 Task: Look for space in Yuba City, United States from 24th August, 2023 to 10th September, 2023 for 8 adults in price range Rs.12000 to Rs.15000. Place can be entire place or shared room with 4 bedrooms having 8 beds and 4 bathrooms. Property type can be house, flat, guest house. Amenities needed are: wifi, TV, free parkinig on premises, gym, breakfast. Booking option can be shelf check-in. Required host language is English.
Action: Mouse moved to (456, 113)
Screenshot: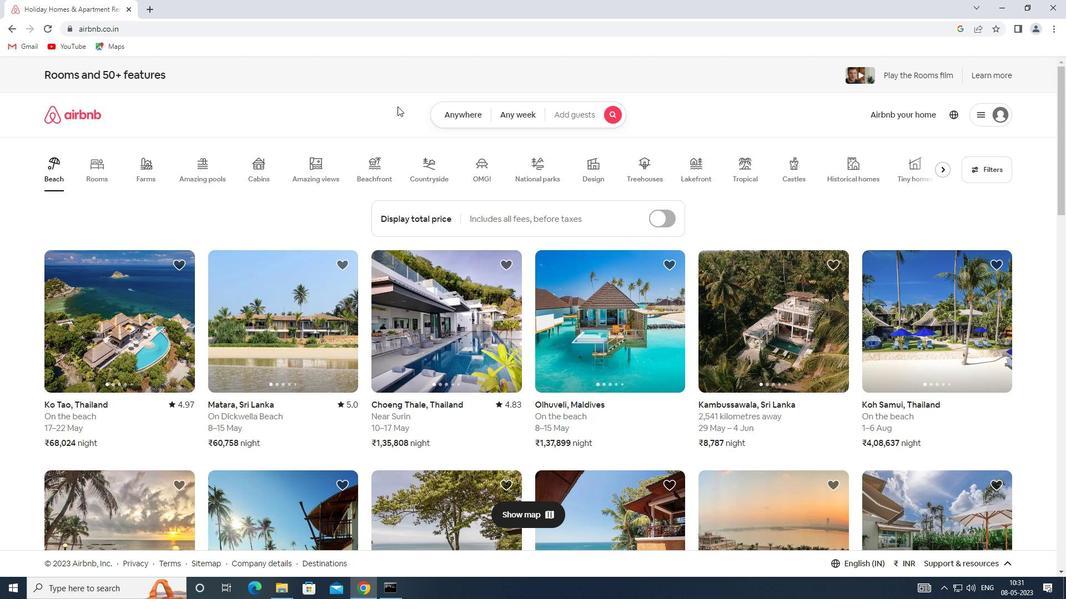 
Action: Mouse pressed left at (456, 113)
Screenshot: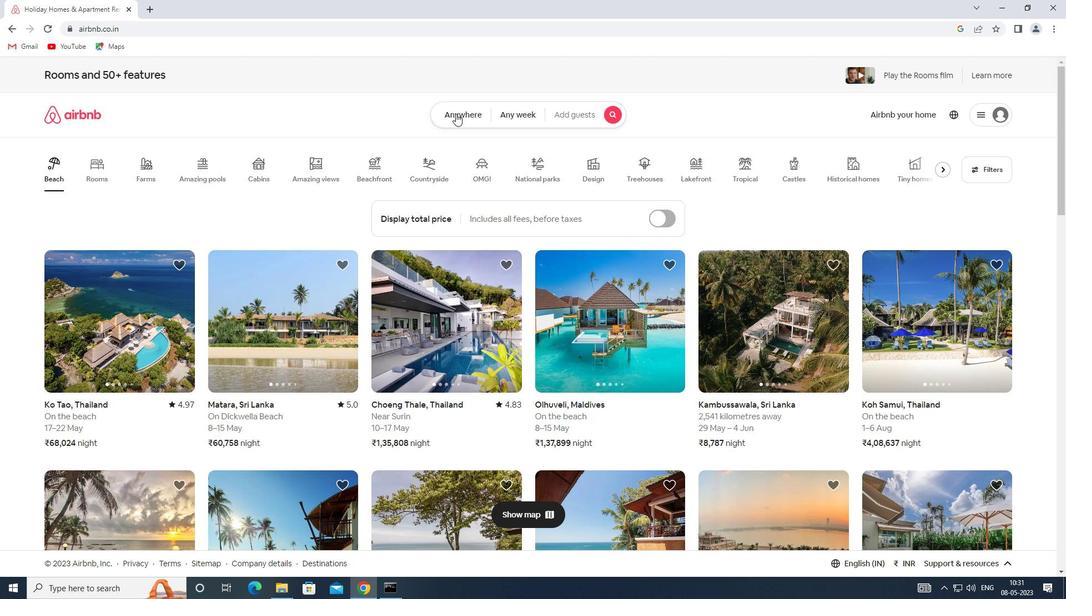 
Action: Mouse moved to (423, 161)
Screenshot: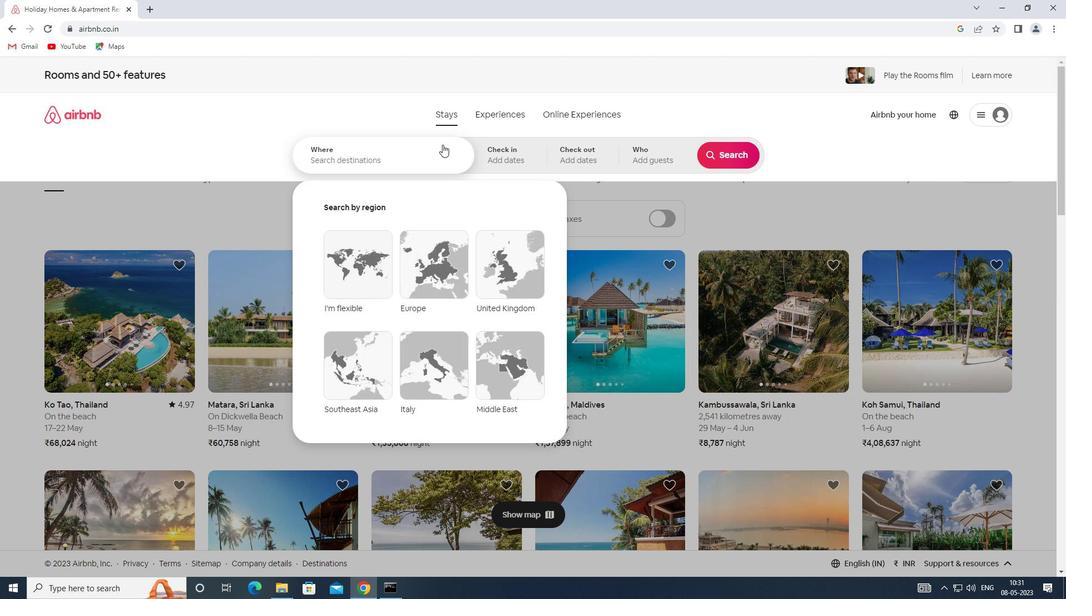 
Action: Mouse pressed left at (423, 161)
Screenshot: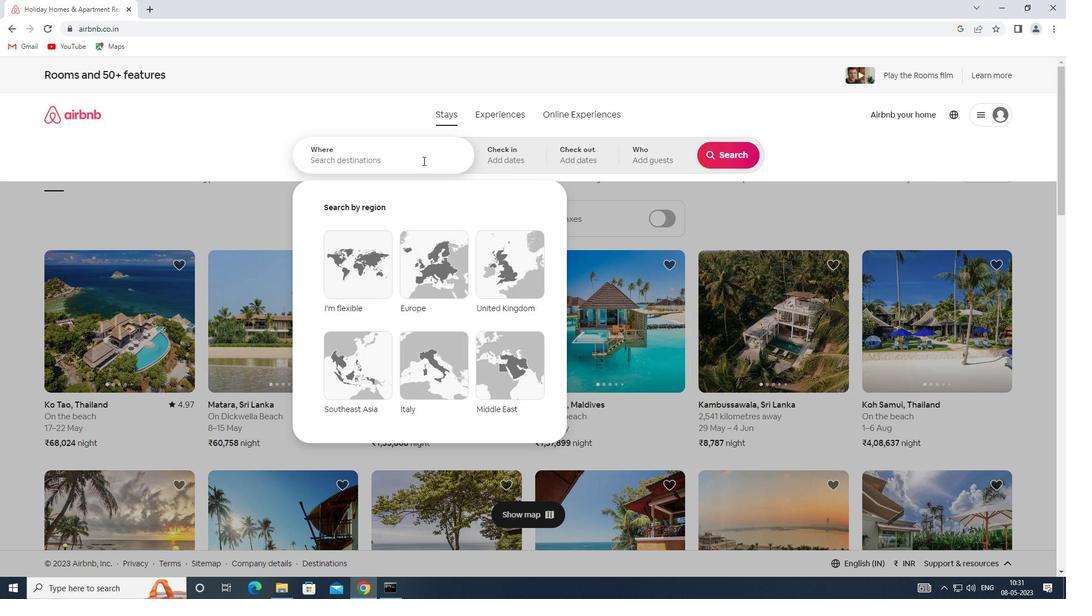 
Action: Key pressed <Key.shift>SPACE<Key.space>IN<Key.space><Key.shift><Key.shift><Key.shift><Key.shift><Key.shift><Key.shift><Key.shift>YUBA<Key.space><Key.shift>CITY,<Key.shift>UNITED<Key.space>STATES
Screenshot: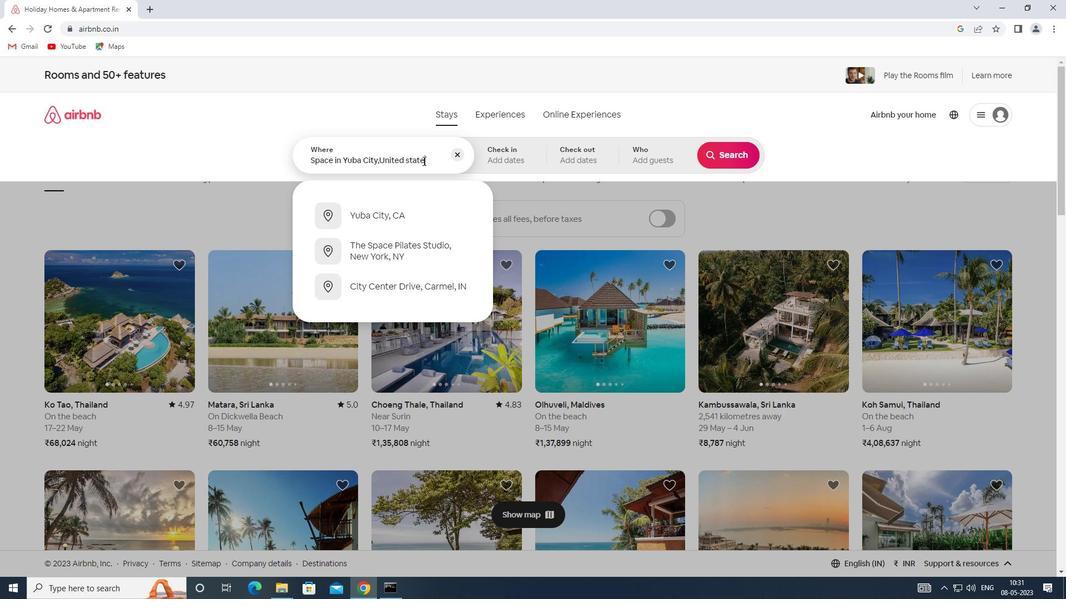 
Action: Mouse moved to (519, 149)
Screenshot: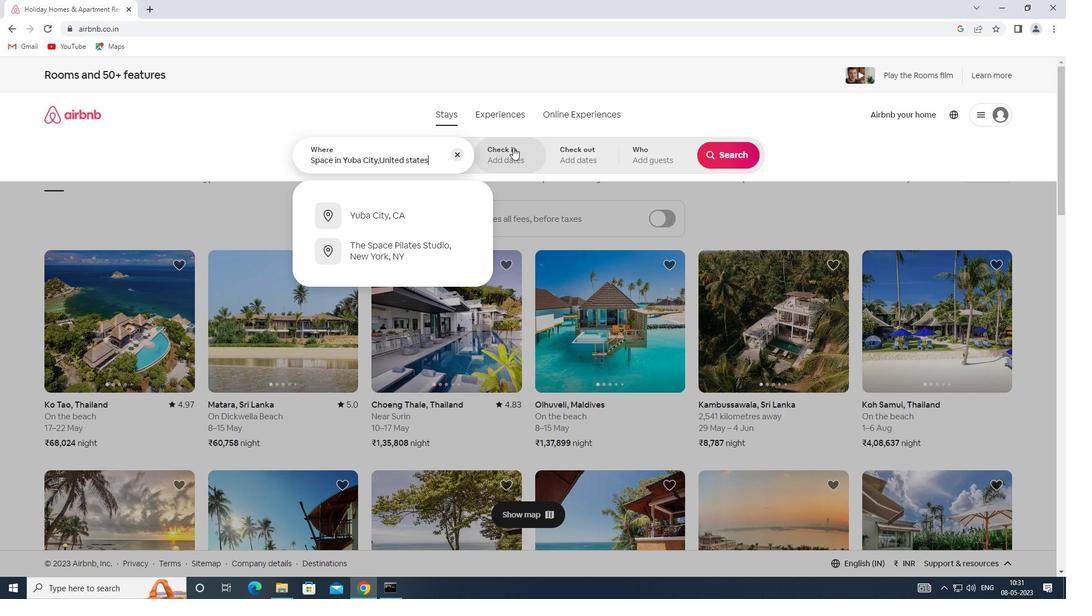 
Action: Mouse pressed left at (519, 149)
Screenshot: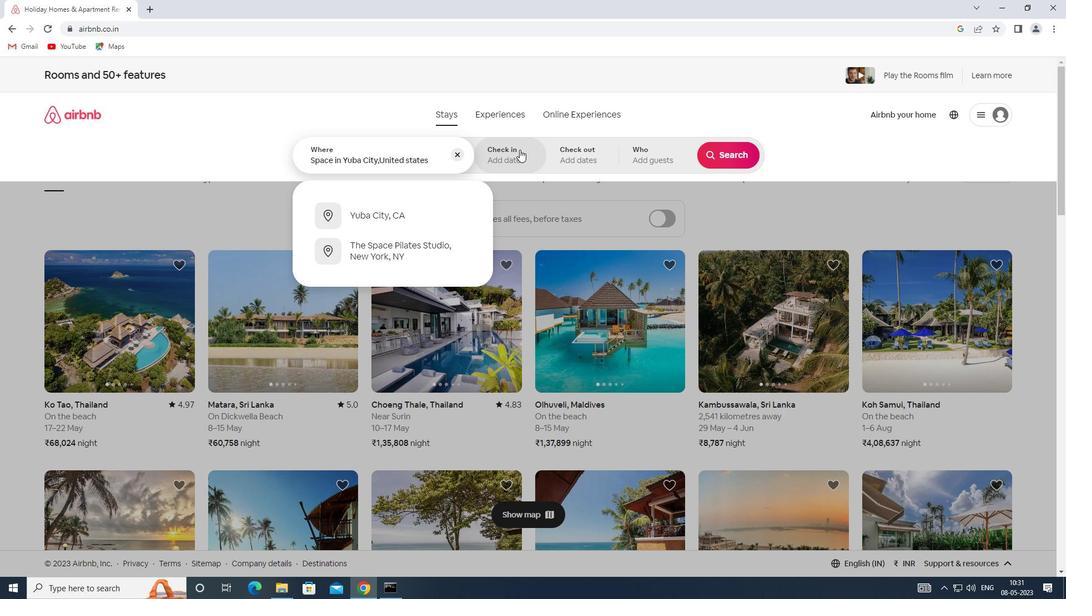 
Action: Mouse moved to (722, 243)
Screenshot: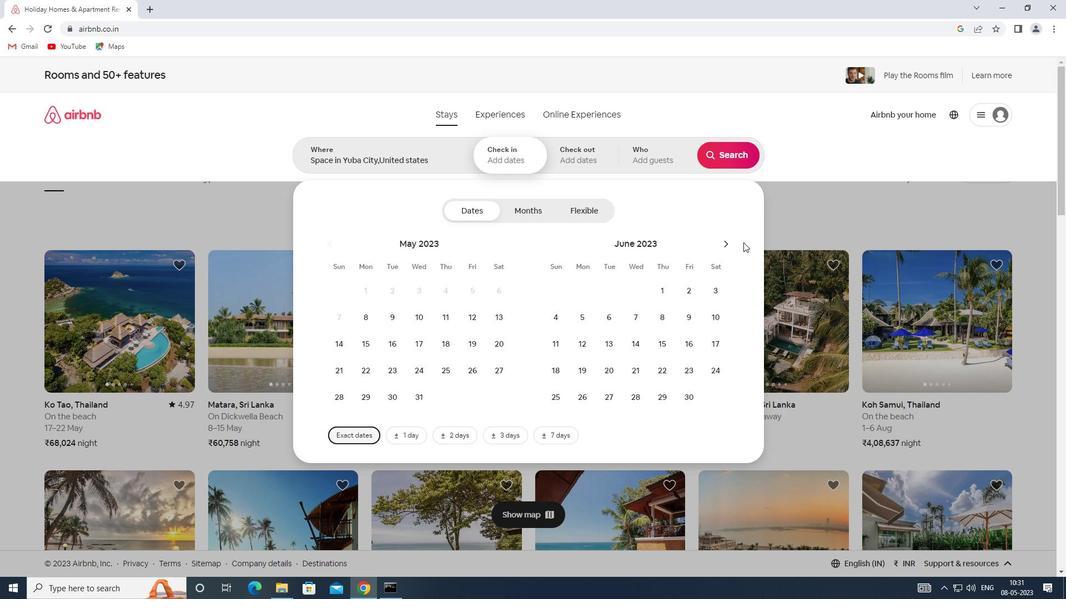 
Action: Mouse pressed left at (722, 243)
Screenshot: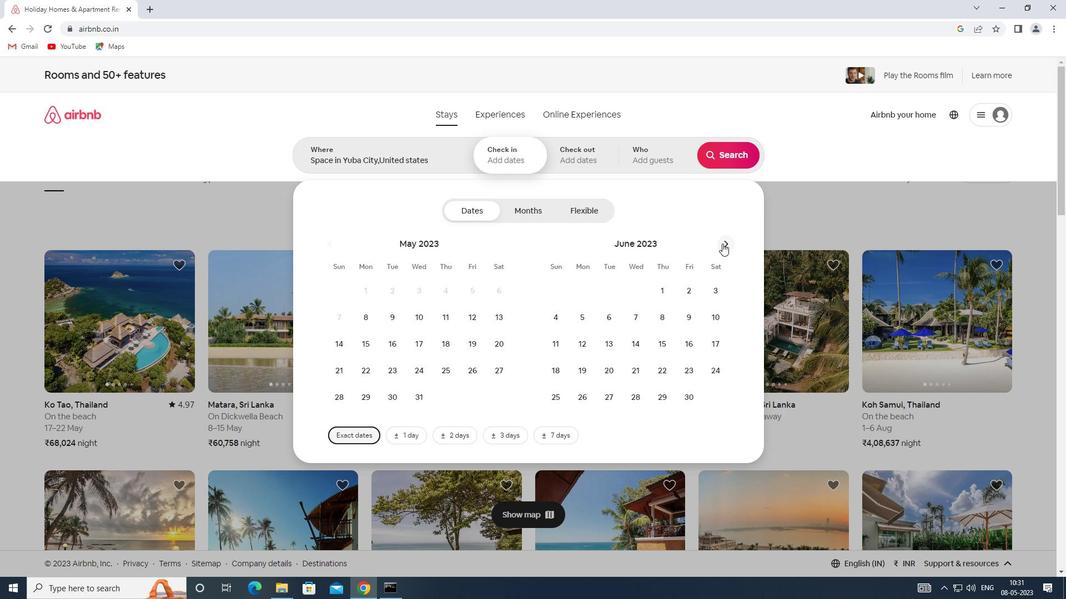 
Action: Mouse pressed left at (722, 243)
Screenshot: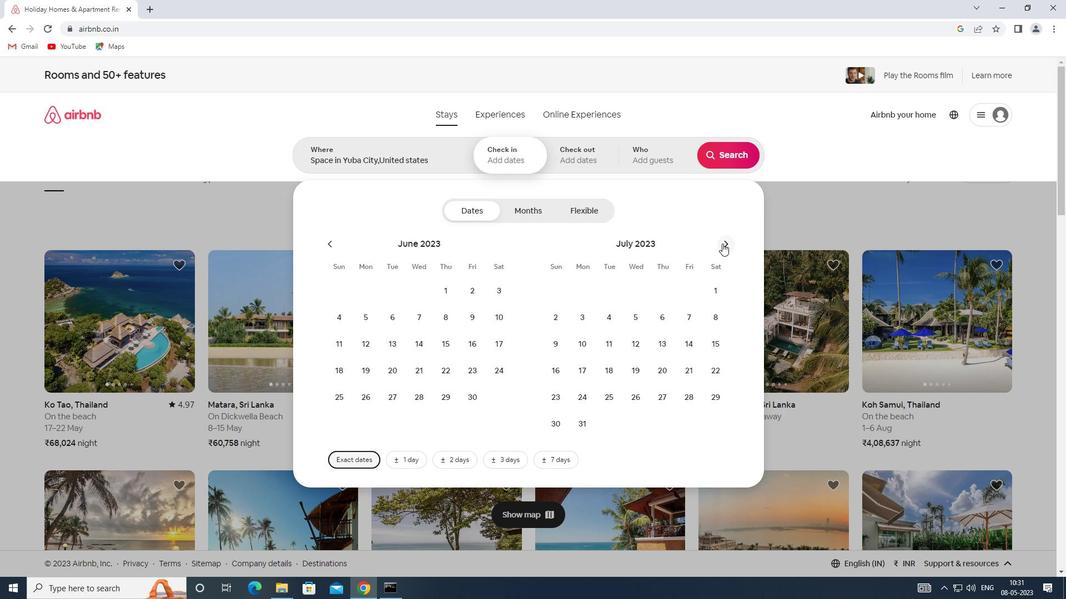 
Action: Mouse moved to (667, 373)
Screenshot: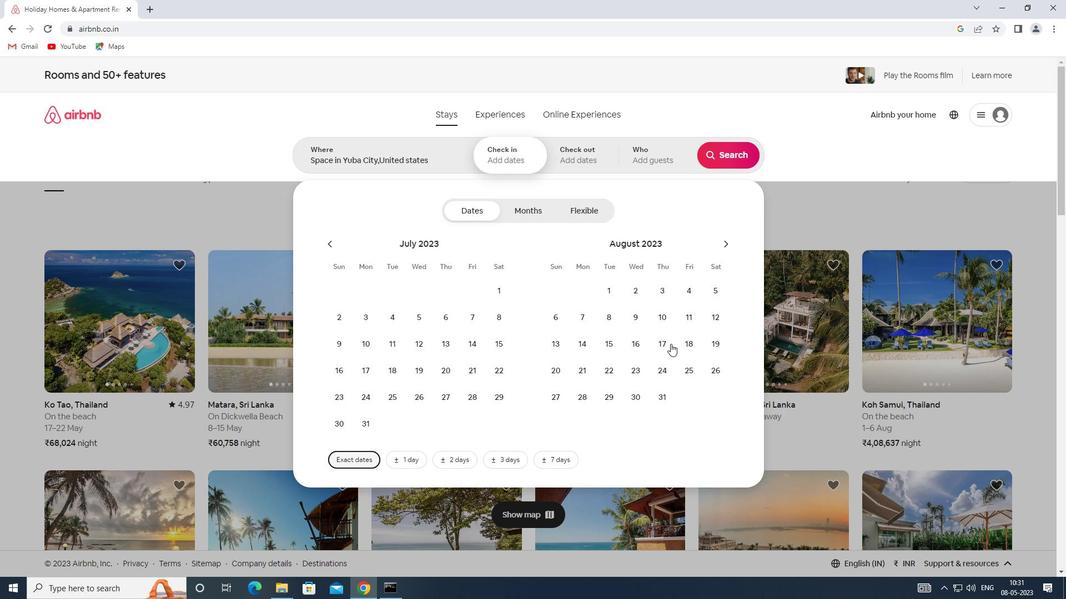 
Action: Mouse pressed left at (667, 373)
Screenshot: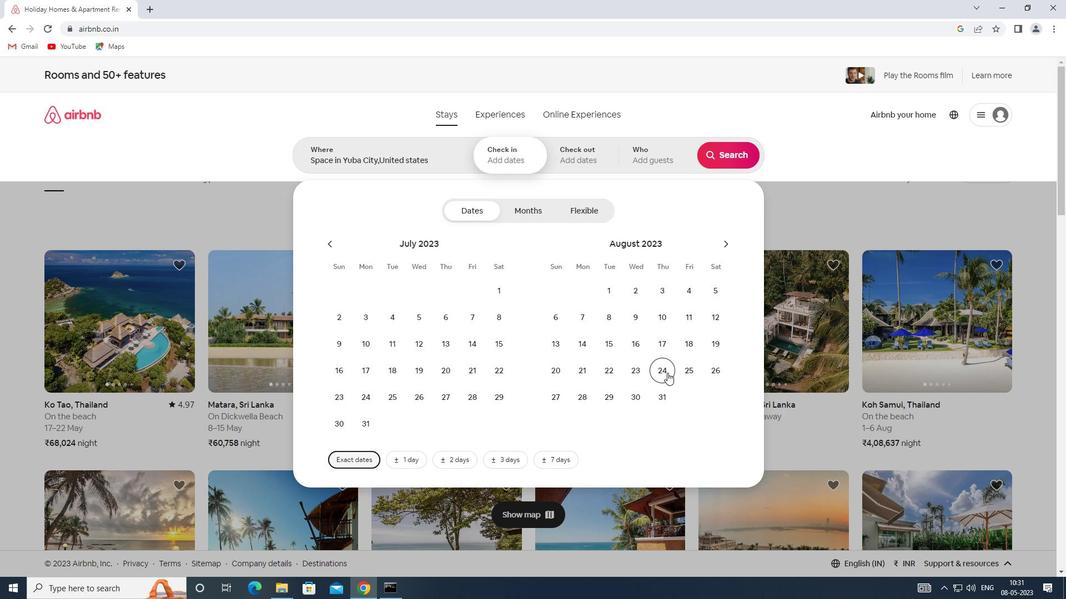 
Action: Mouse moved to (719, 238)
Screenshot: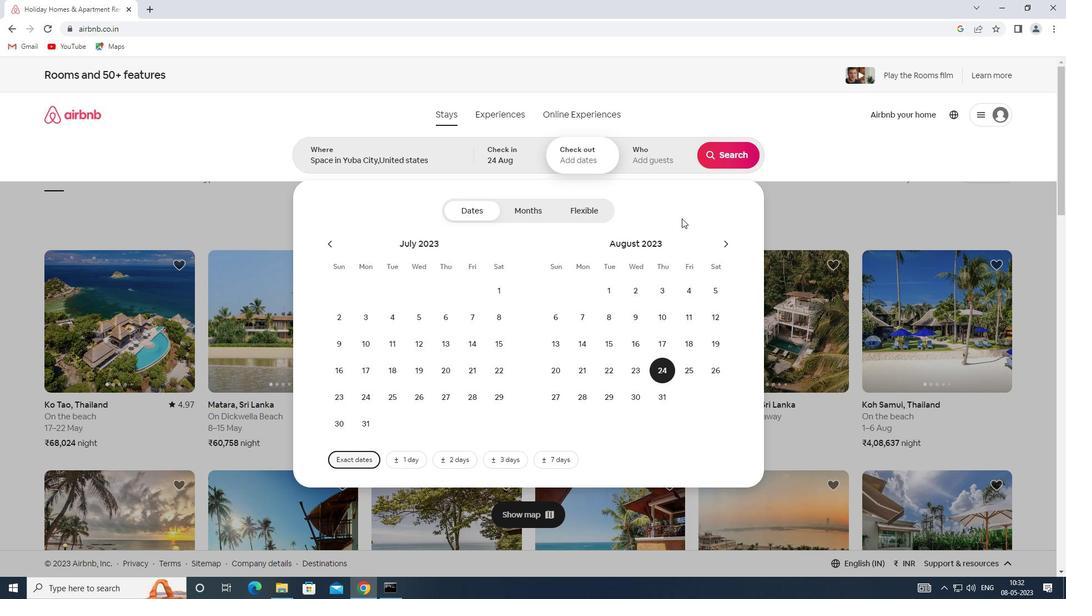 
Action: Mouse pressed left at (719, 238)
Screenshot: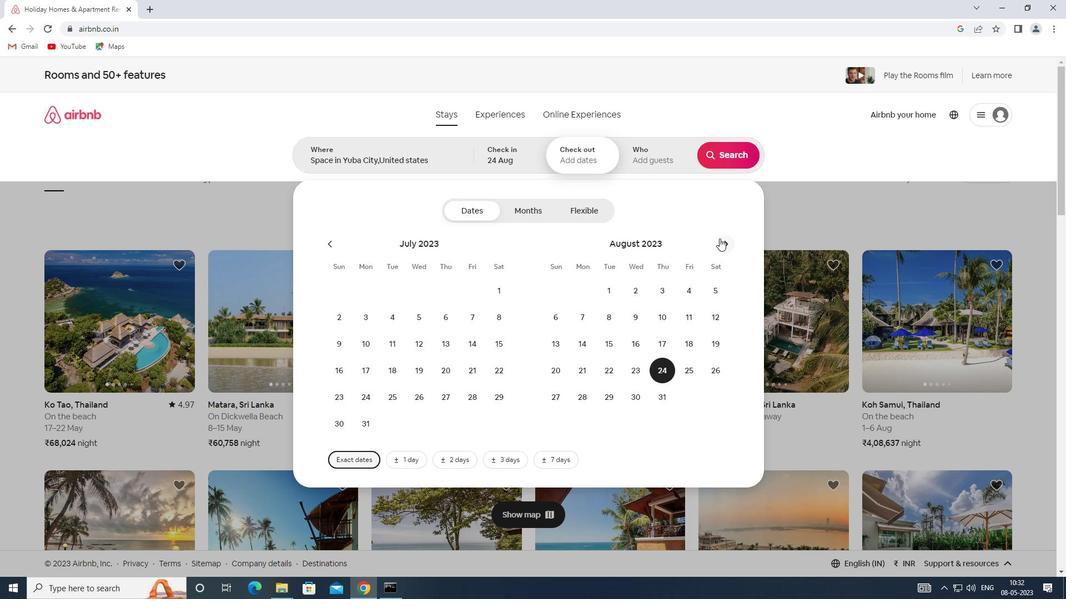 
Action: Mouse moved to (557, 344)
Screenshot: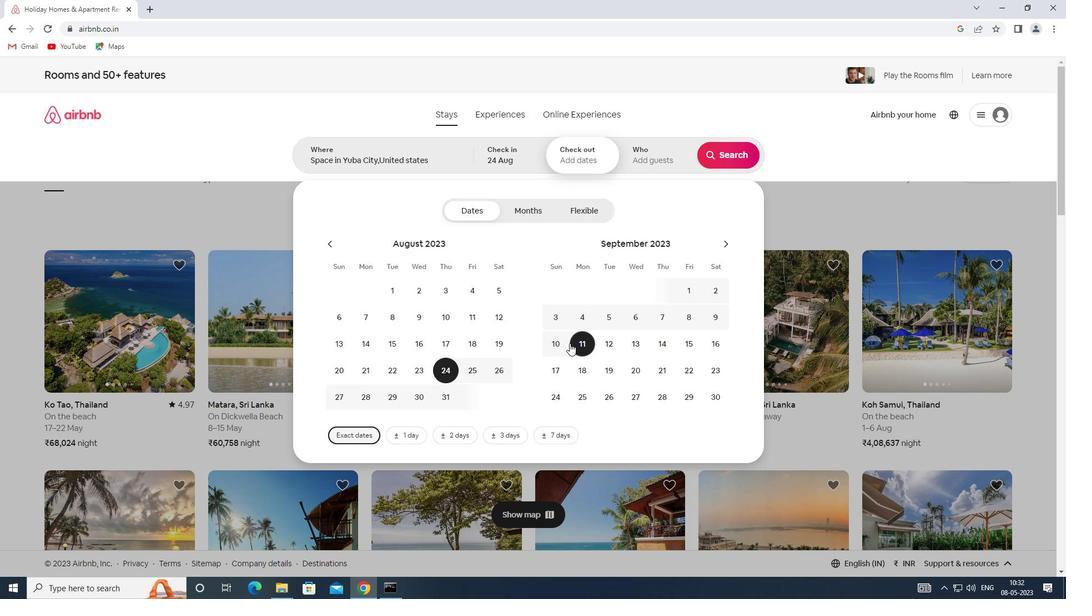 
Action: Mouse pressed left at (557, 344)
Screenshot: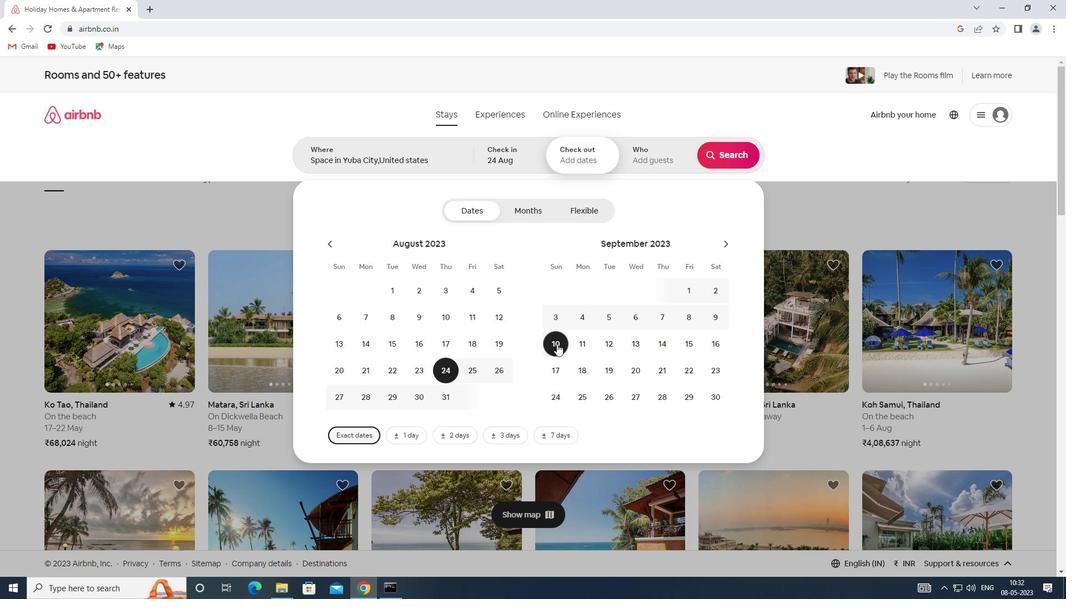 
Action: Mouse moved to (653, 154)
Screenshot: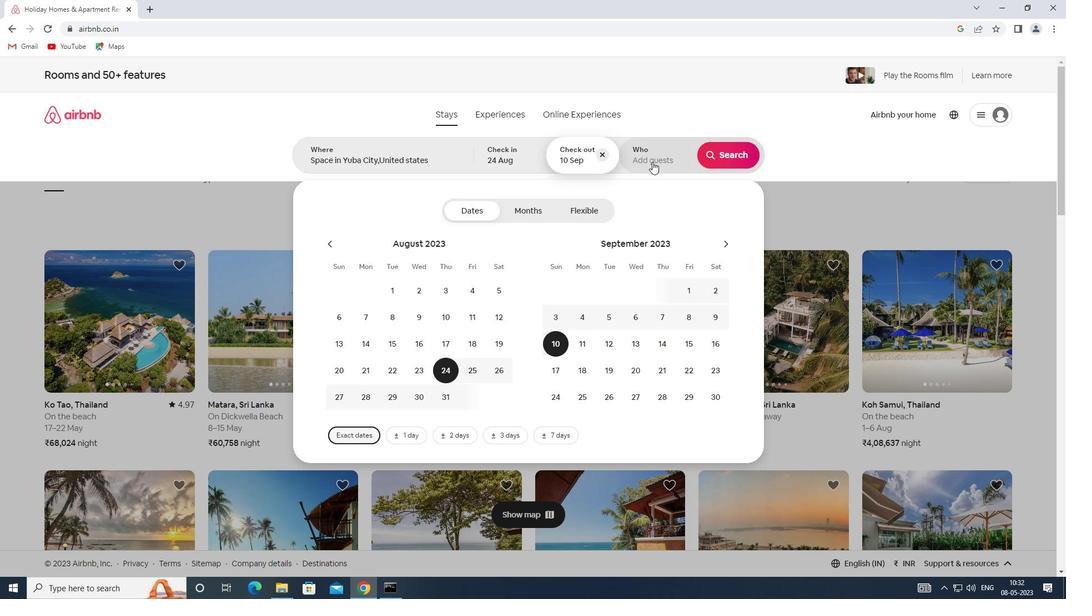 
Action: Mouse pressed left at (653, 154)
Screenshot: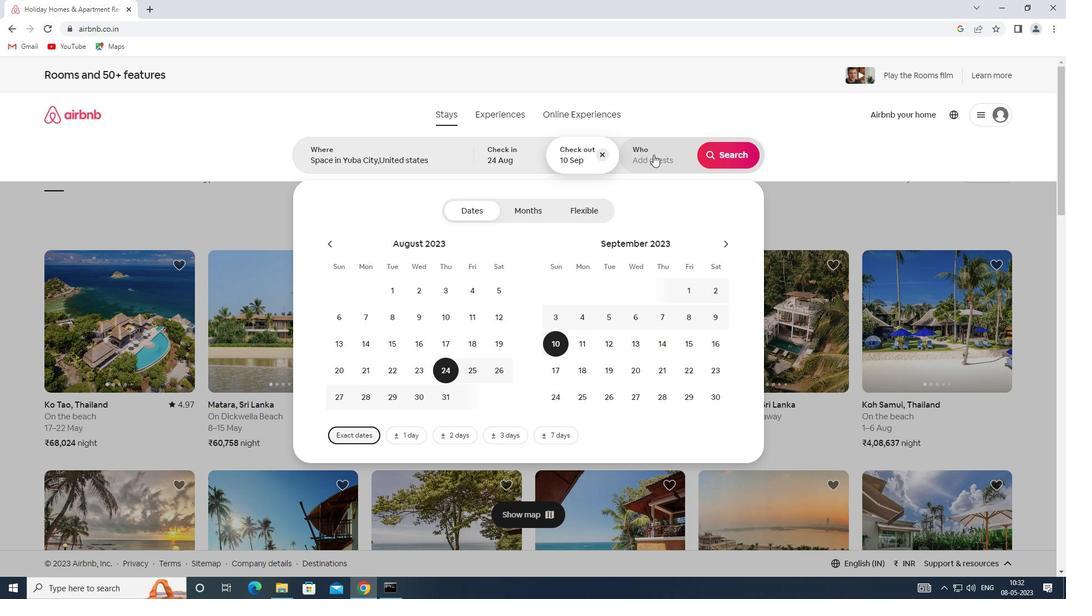 
Action: Mouse moved to (733, 217)
Screenshot: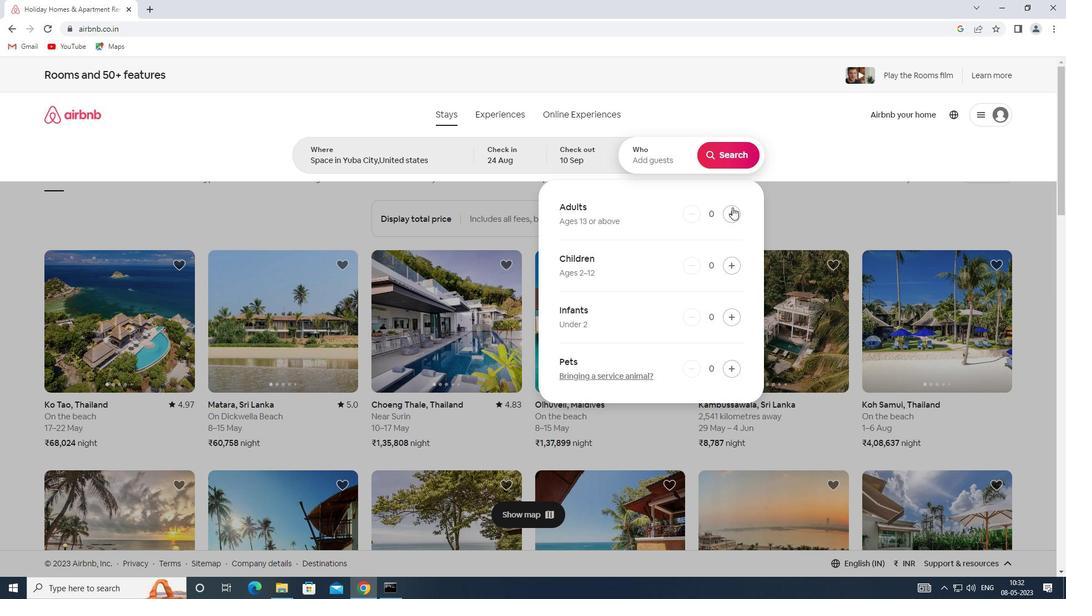 
Action: Mouse pressed left at (733, 217)
Screenshot: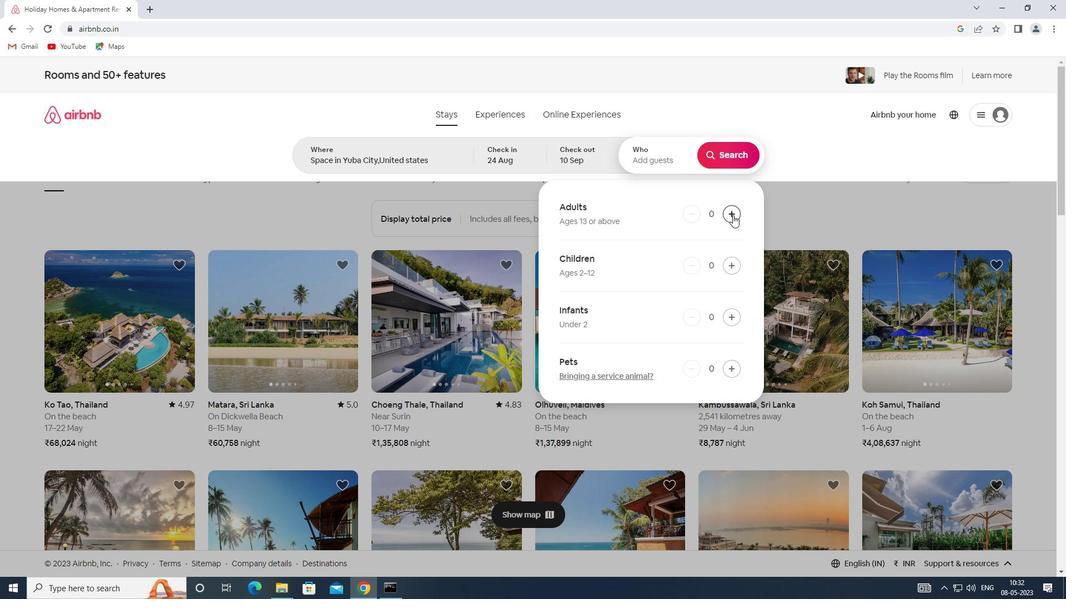 
Action: Mouse pressed left at (733, 217)
Screenshot: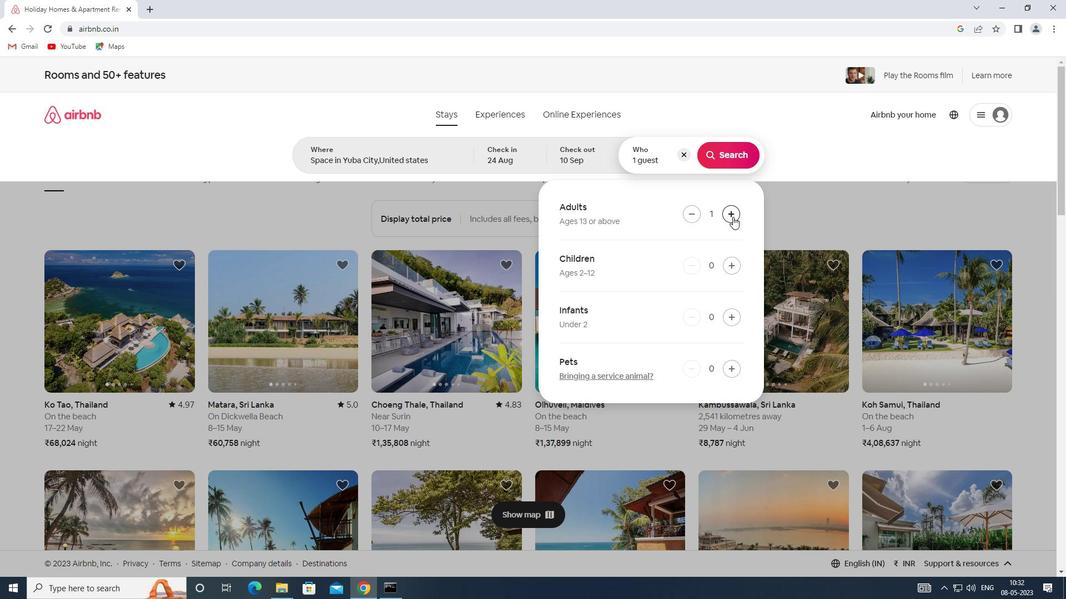 
Action: Mouse pressed left at (733, 217)
Screenshot: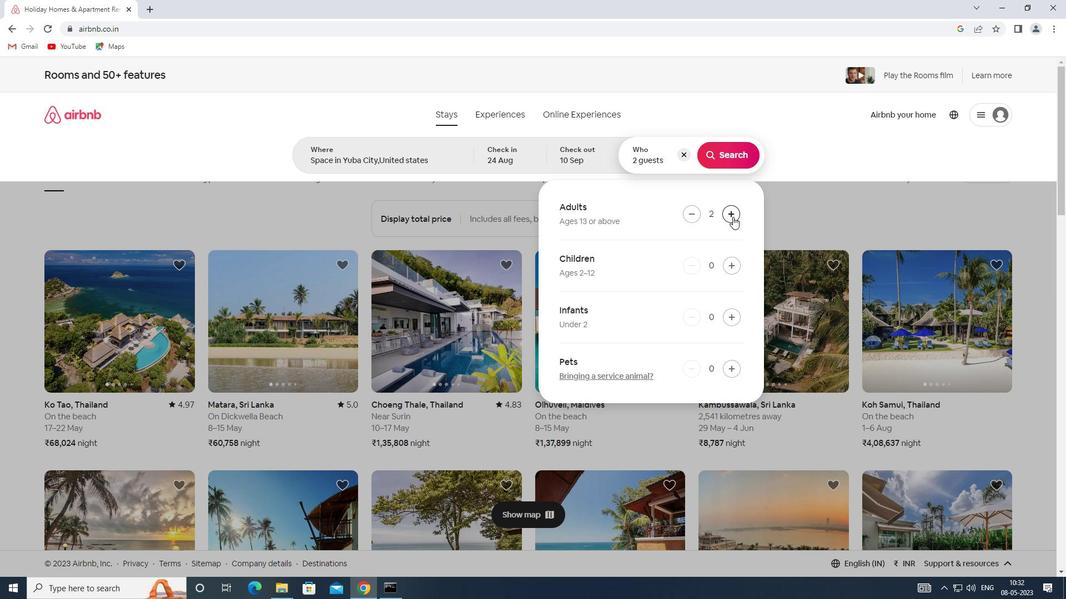 
Action: Mouse pressed left at (733, 217)
Screenshot: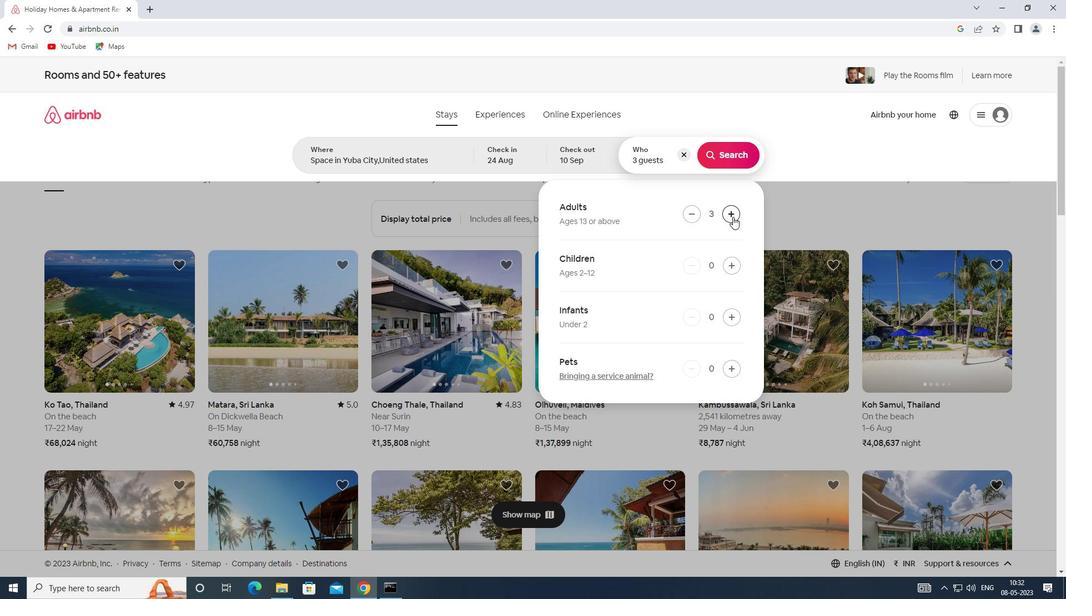 
Action: Mouse pressed left at (733, 217)
Screenshot: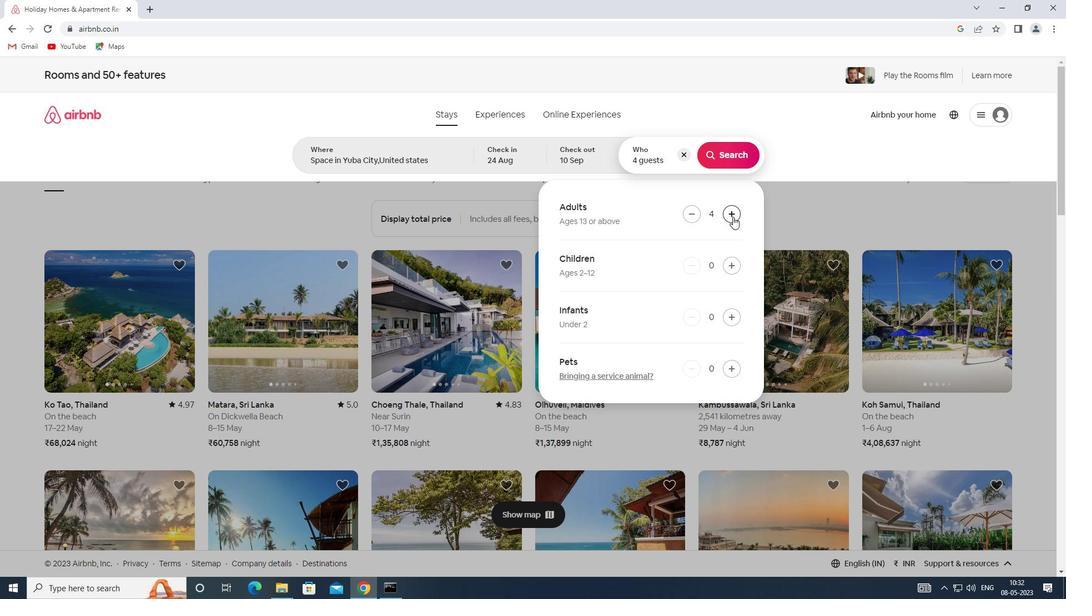 
Action: Mouse pressed left at (733, 217)
Screenshot: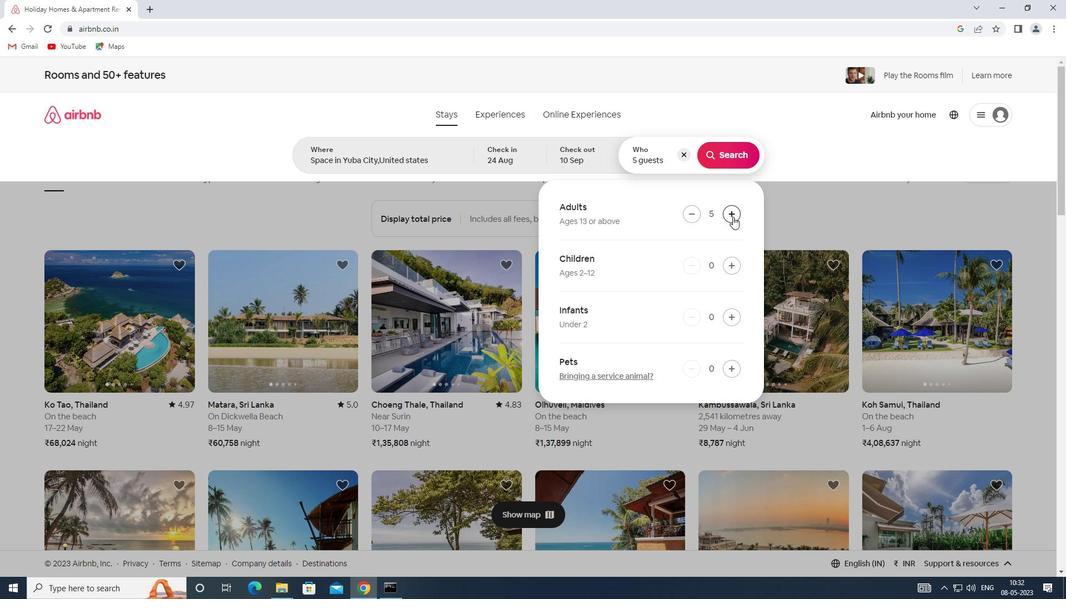 
Action: Mouse pressed left at (733, 217)
Screenshot: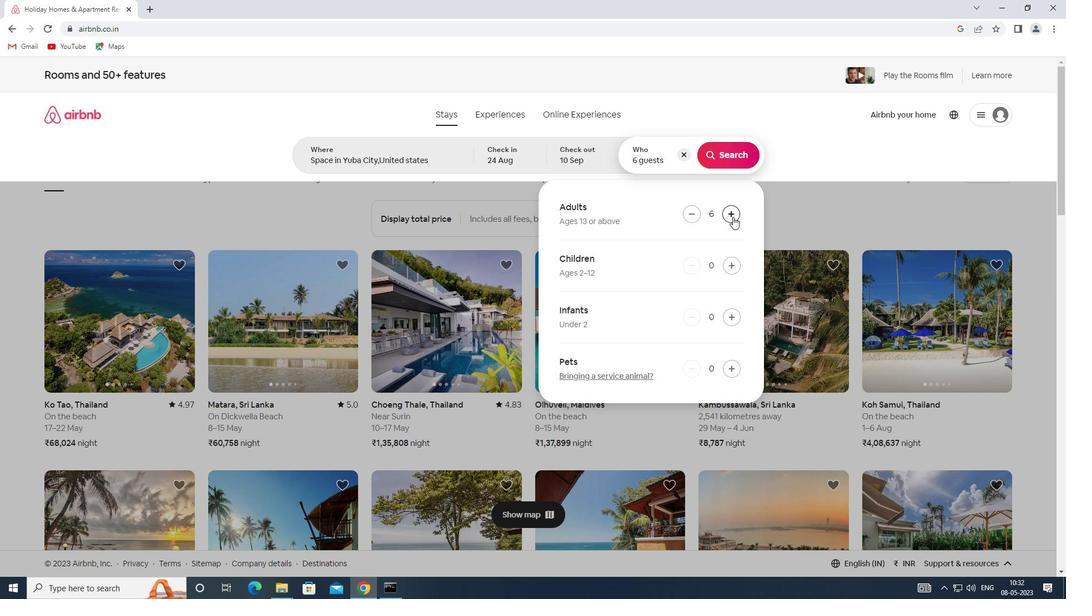 
Action: Mouse pressed left at (733, 217)
Screenshot: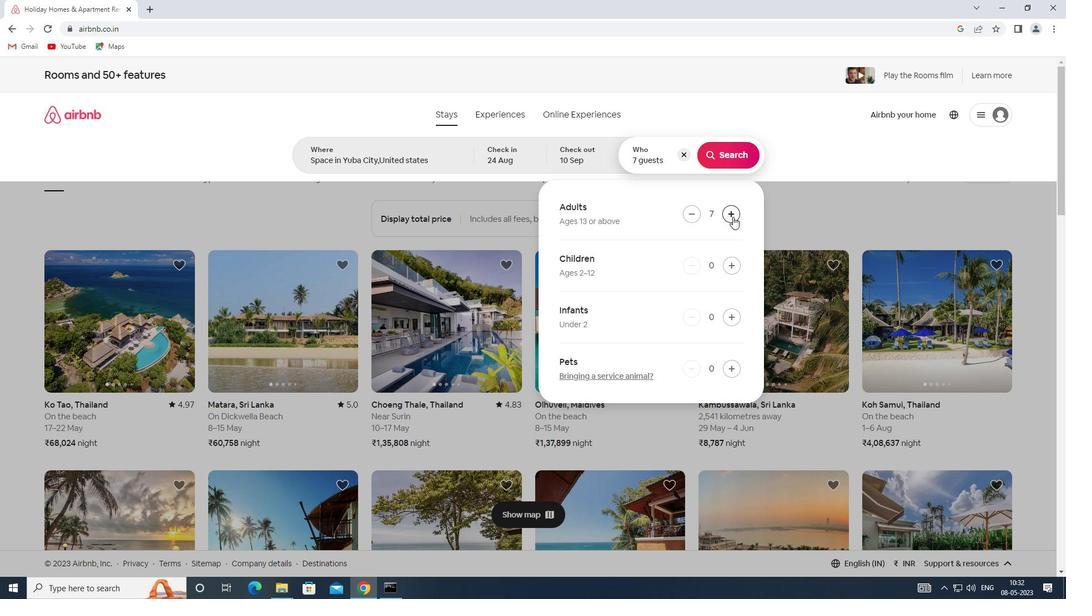 
Action: Mouse moved to (722, 158)
Screenshot: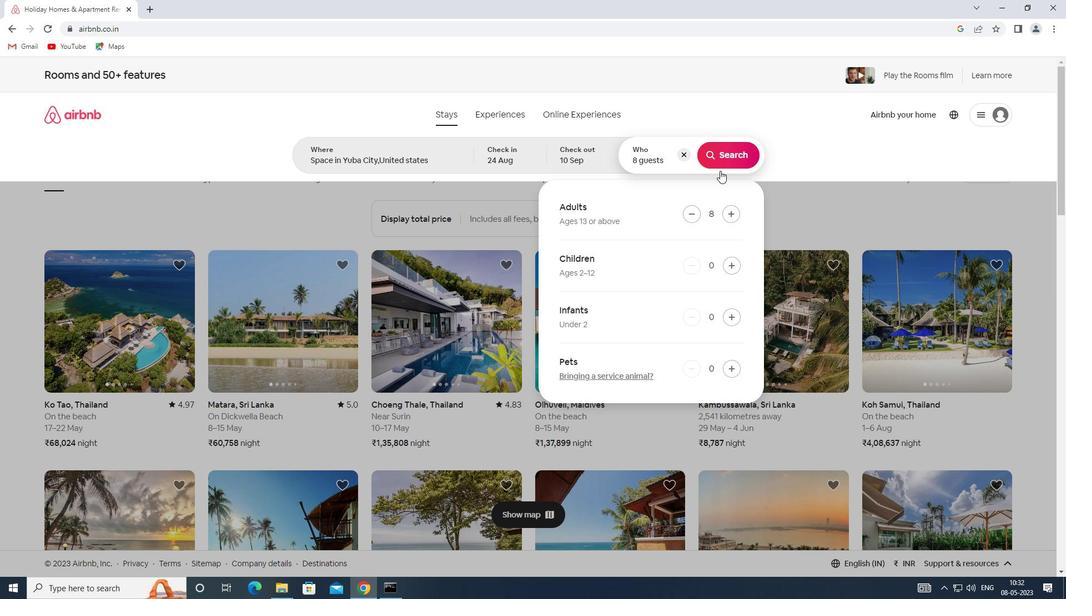 
Action: Mouse pressed left at (722, 158)
Screenshot: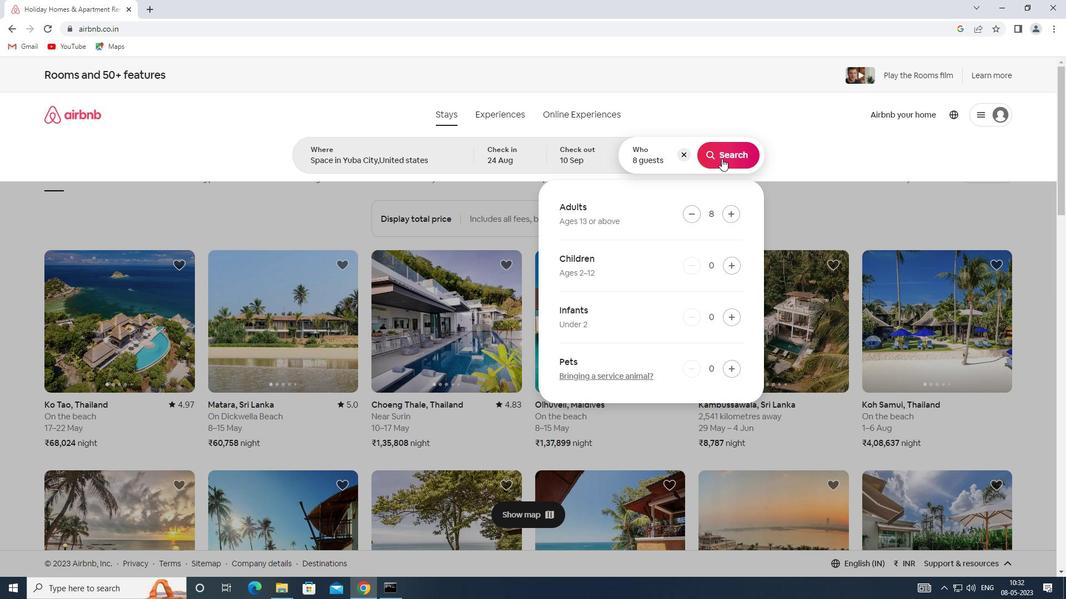 
Action: Mouse moved to (1006, 117)
Screenshot: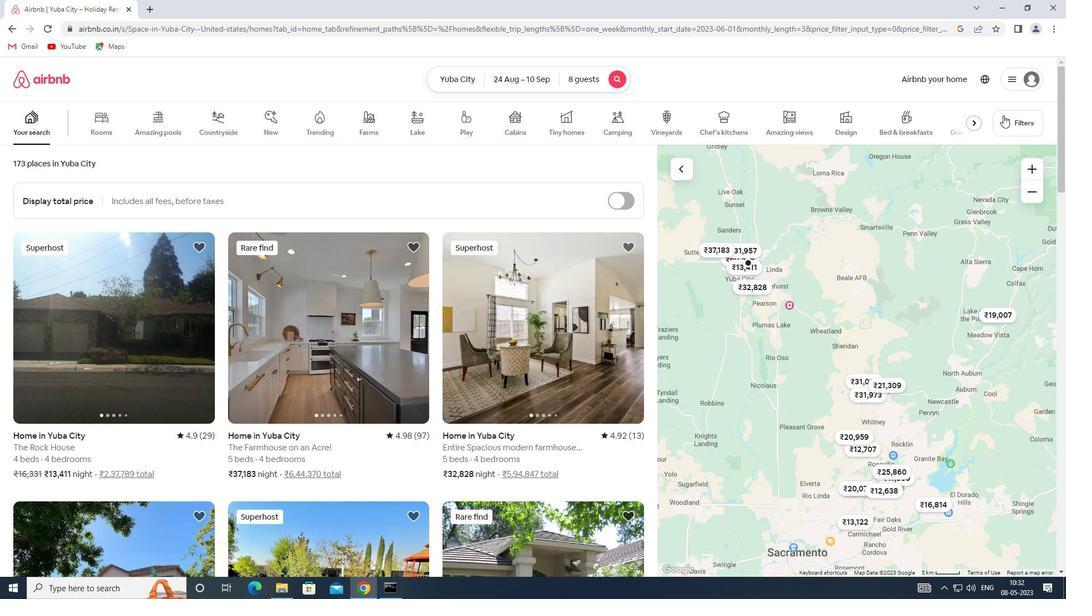
Action: Mouse pressed left at (1006, 117)
Screenshot: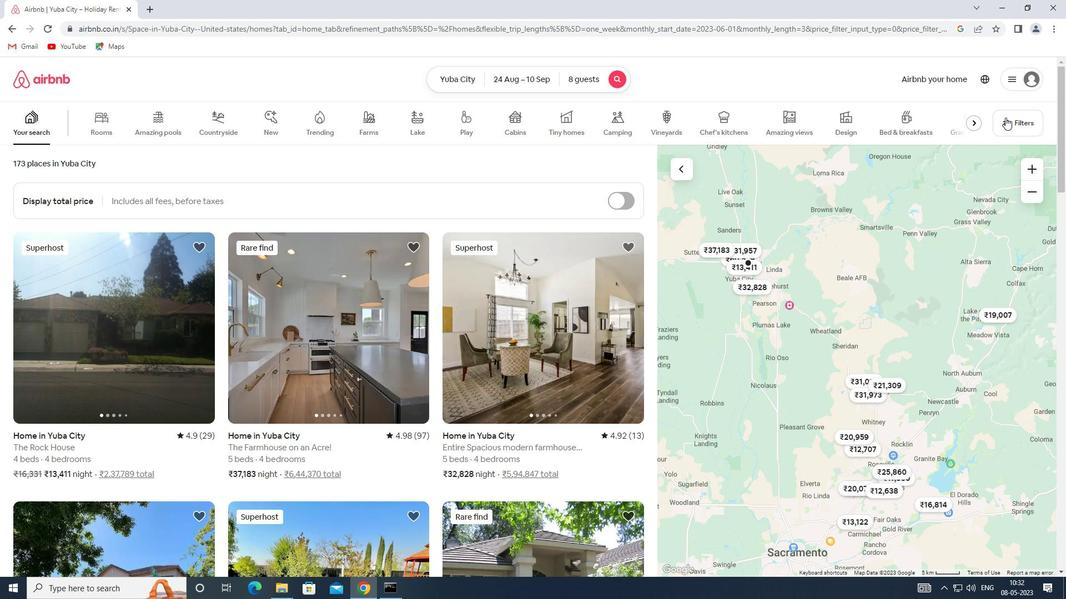 
Action: Mouse moved to (388, 398)
Screenshot: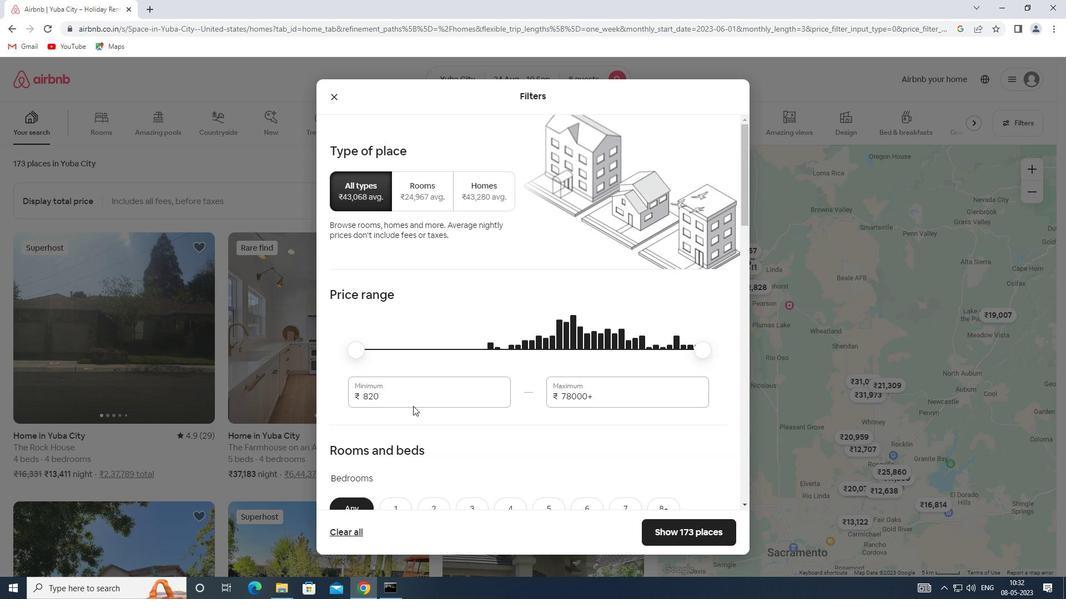 
Action: Mouse pressed left at (388, 398)
Screenshot: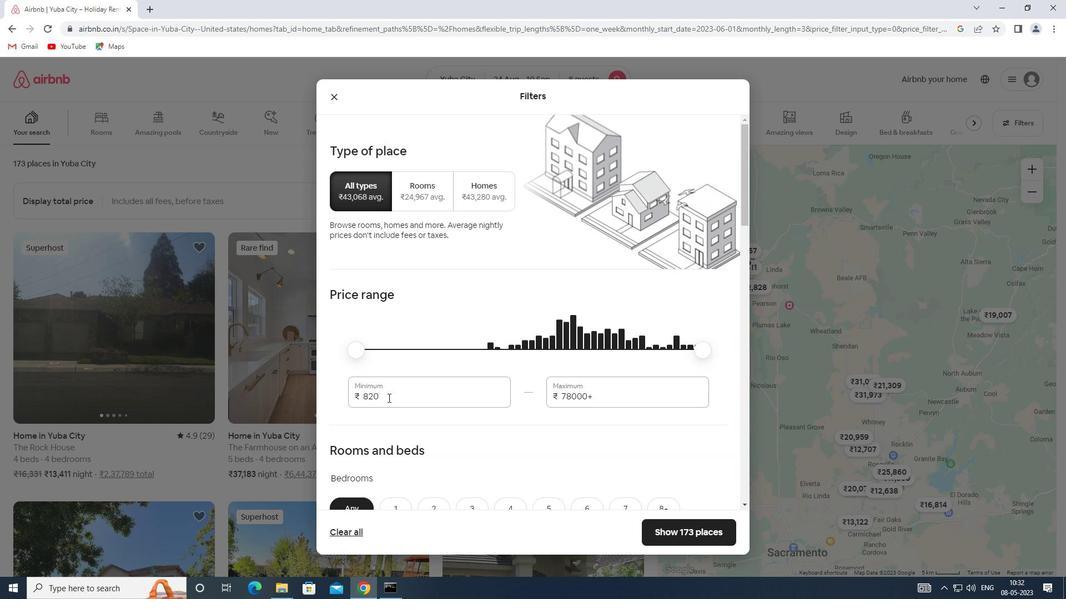 
Action: Mouse moved to (340, 397)
Screenshot: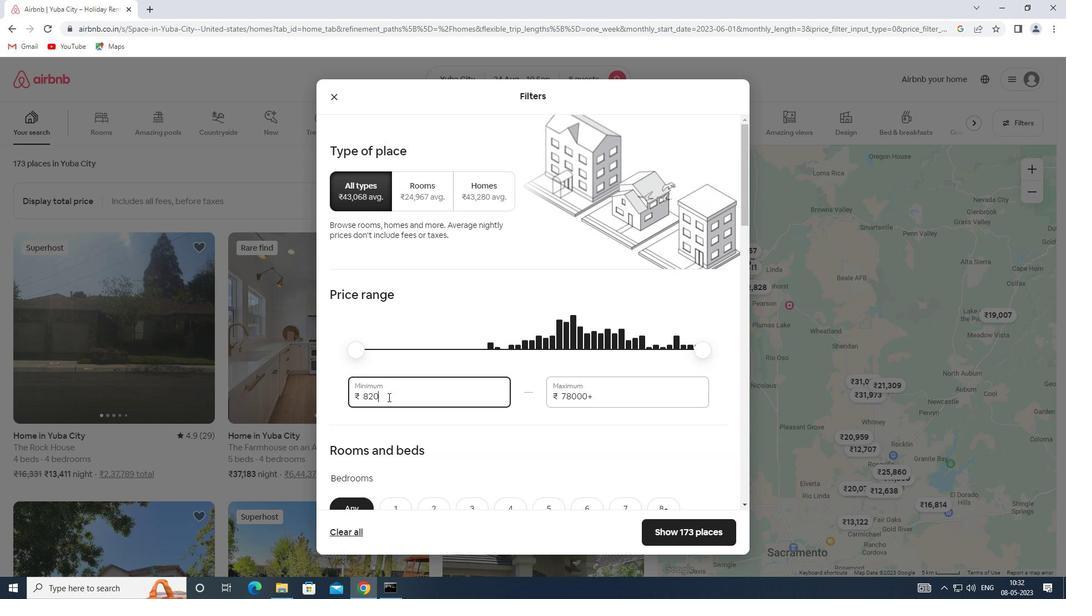
Action: Key pressed 12000
Screenshot: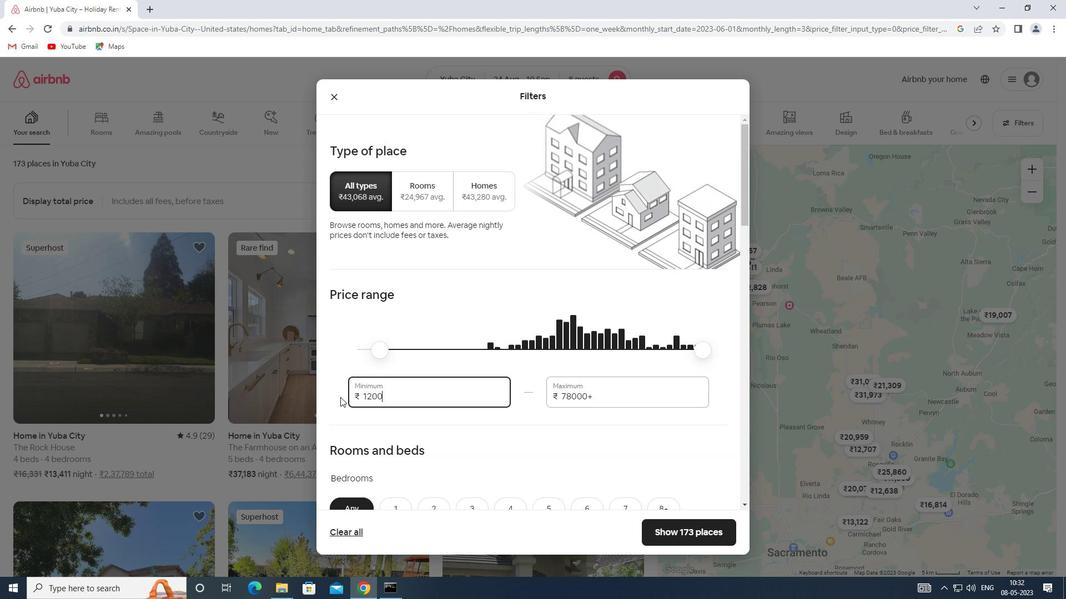 
Action: Mouse moved to (596, 399)
Screenshot: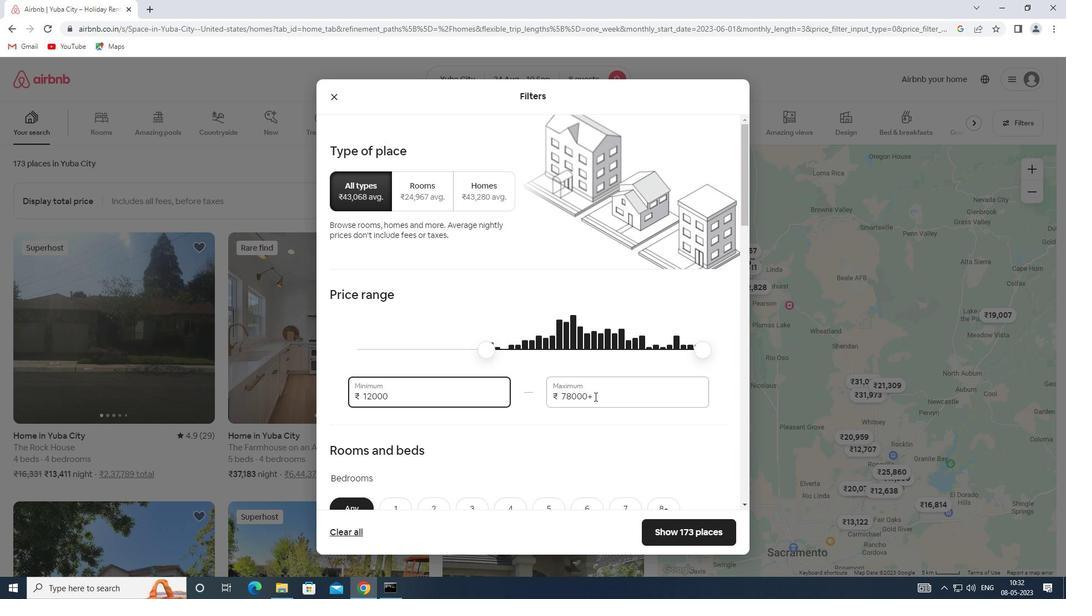 
Action: Mouse pressed left at (596, 399)
Screenshot: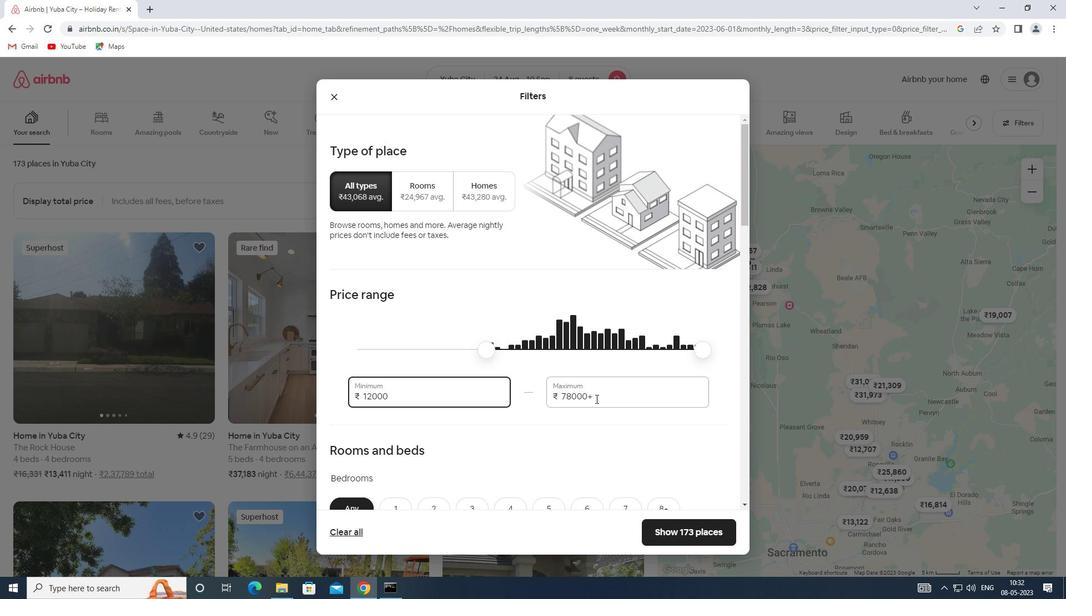 
Action: Mouse moved to (541, 395)
Screenshot: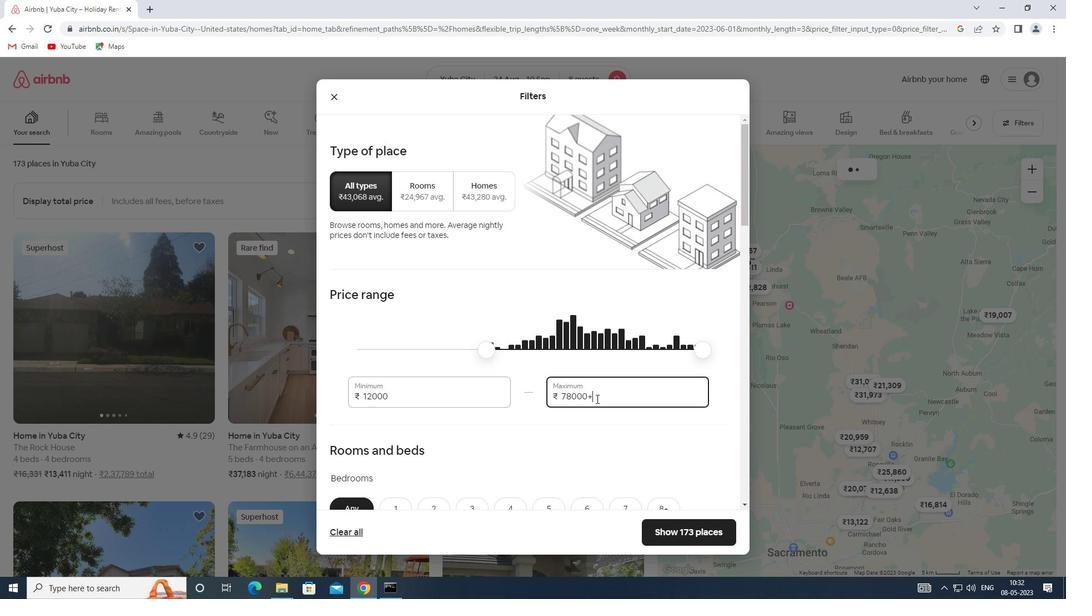 
Action: Key pressed 15000
Screenshot: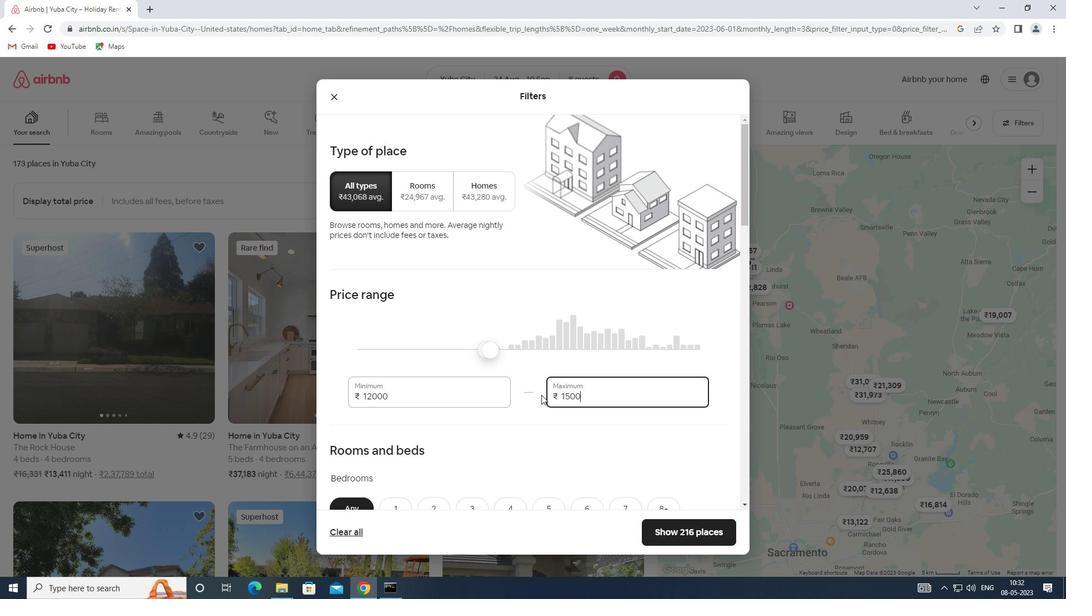 
Action: Mouse moved to (535, 397)
Screenshot: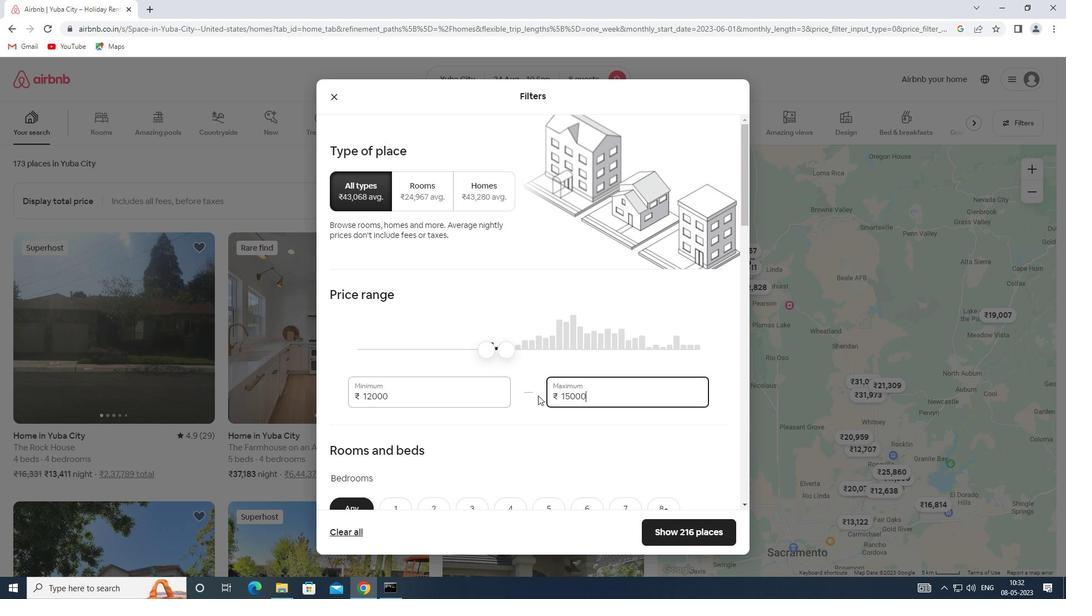 
Action: Mouse scrolled (535, 396) with delta (0, 0)
Screenshot: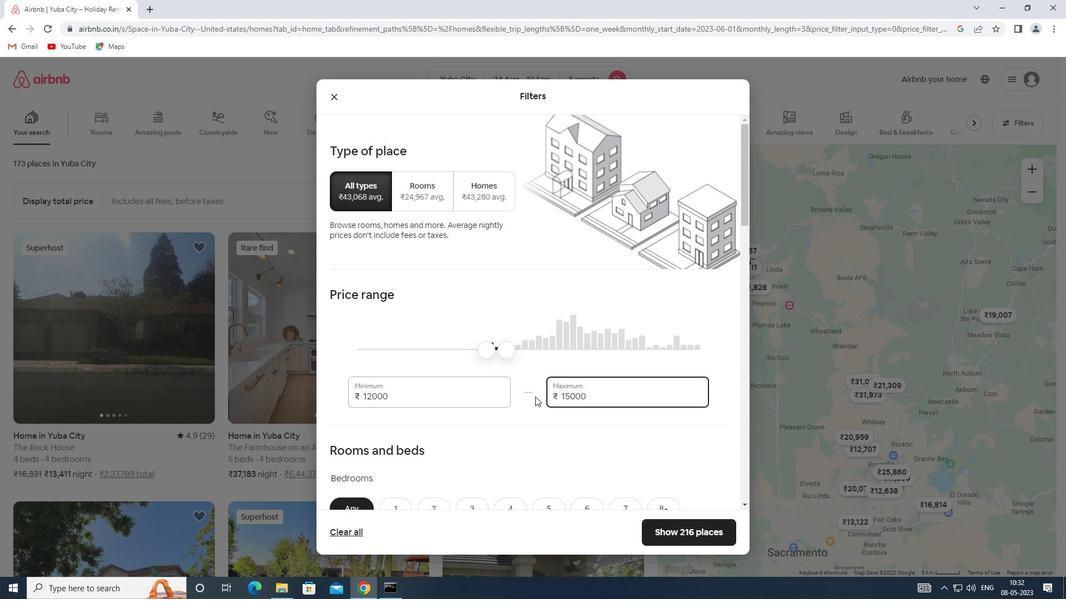 
Action: Mouse scrolled (535, 396) with delta (0, 0)
Screenshot: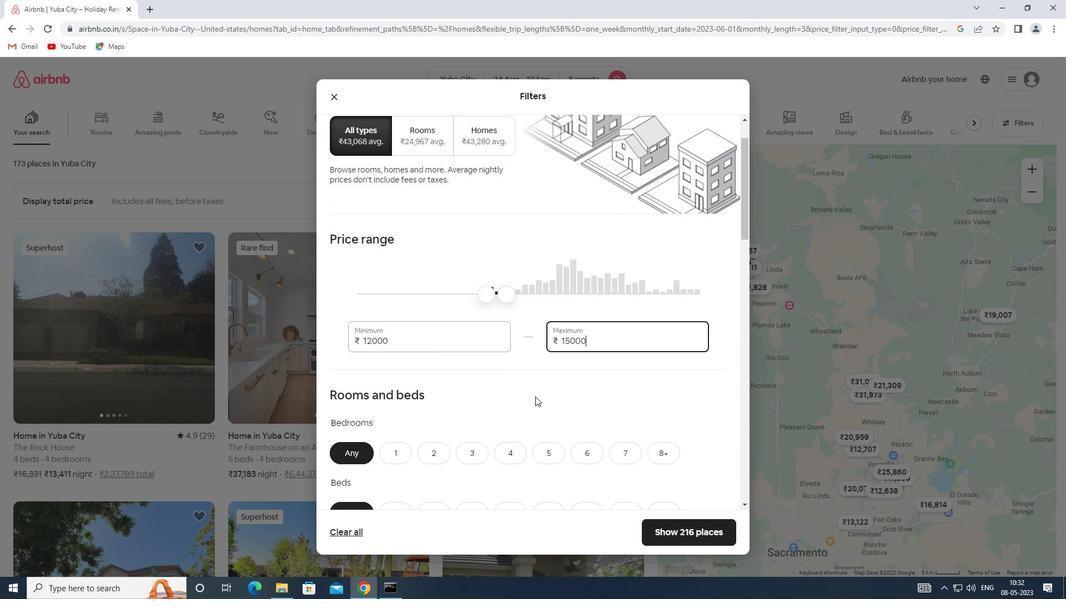 
Action: Mouse moved to (511, 400)
Screenshot: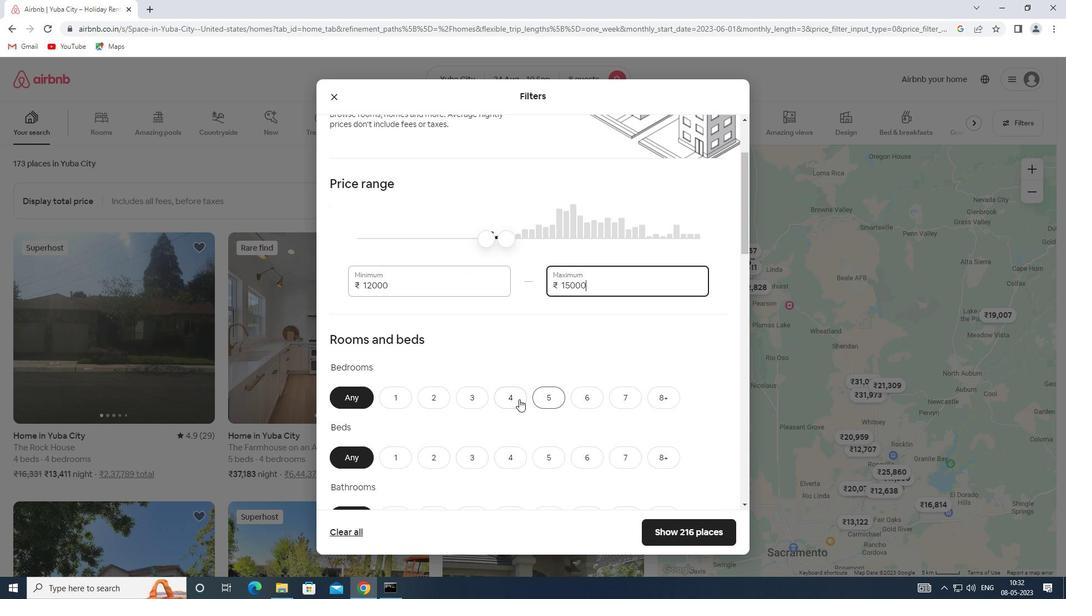 
Action: Mouse pressed left at (511, 400)
Screenshot: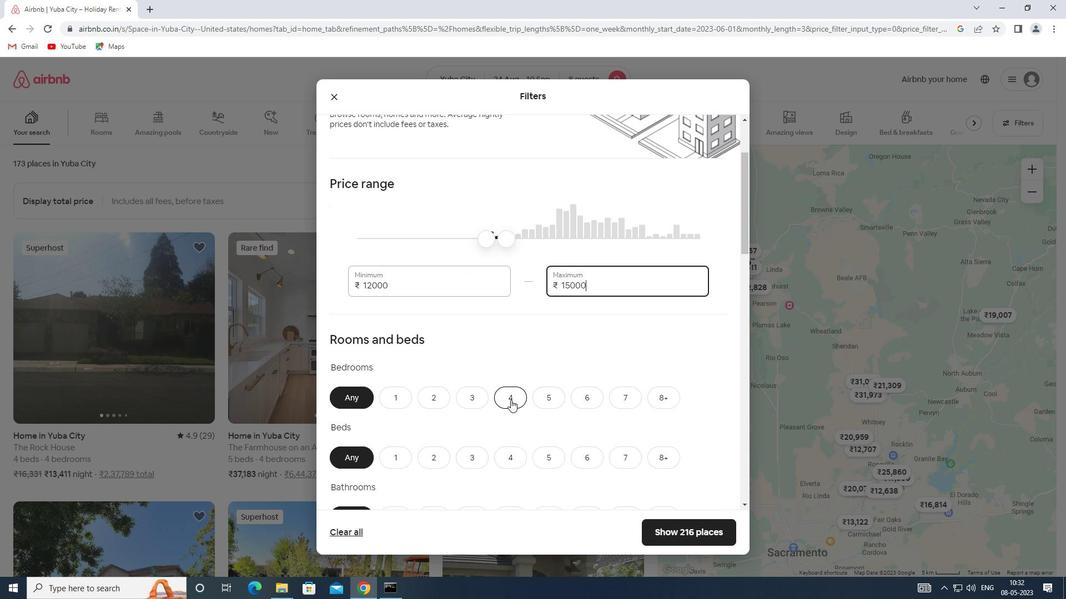 
Action: Mouse scrolled (511, 399) with delta (0, 0)
Screenshot: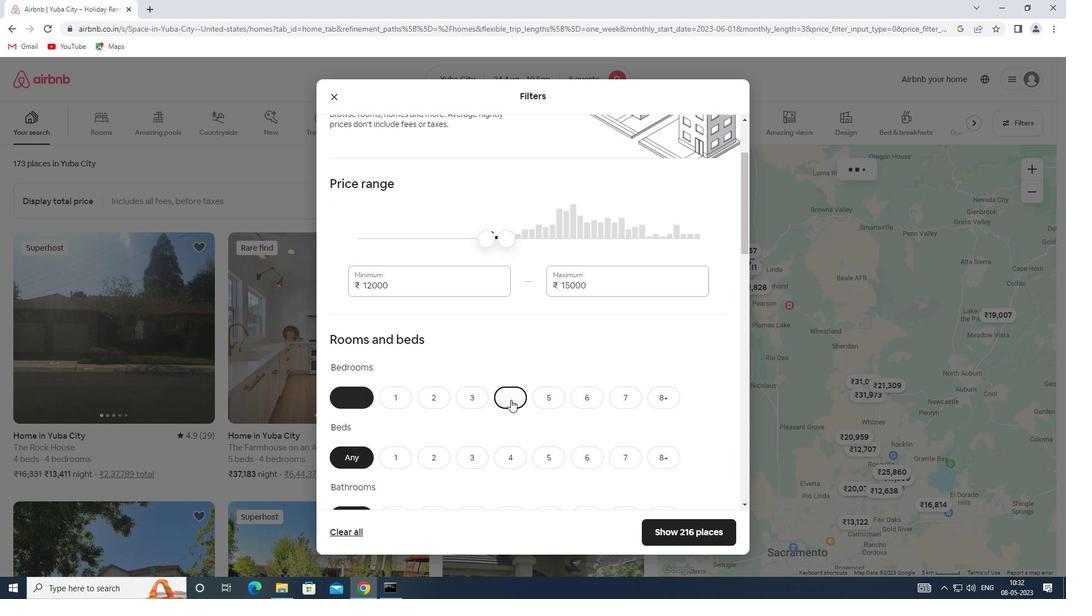 
Action: Mouse scrolled (511, 399) with delta (0, 0)
Screenshot: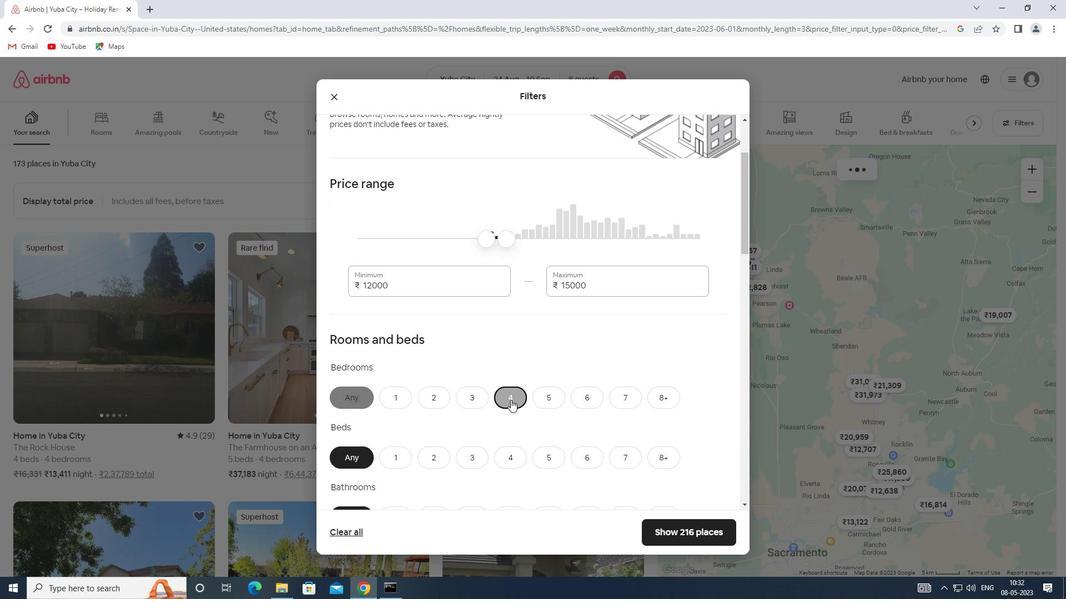 
Action: Mouse moved to (668, 348)
Screenshot: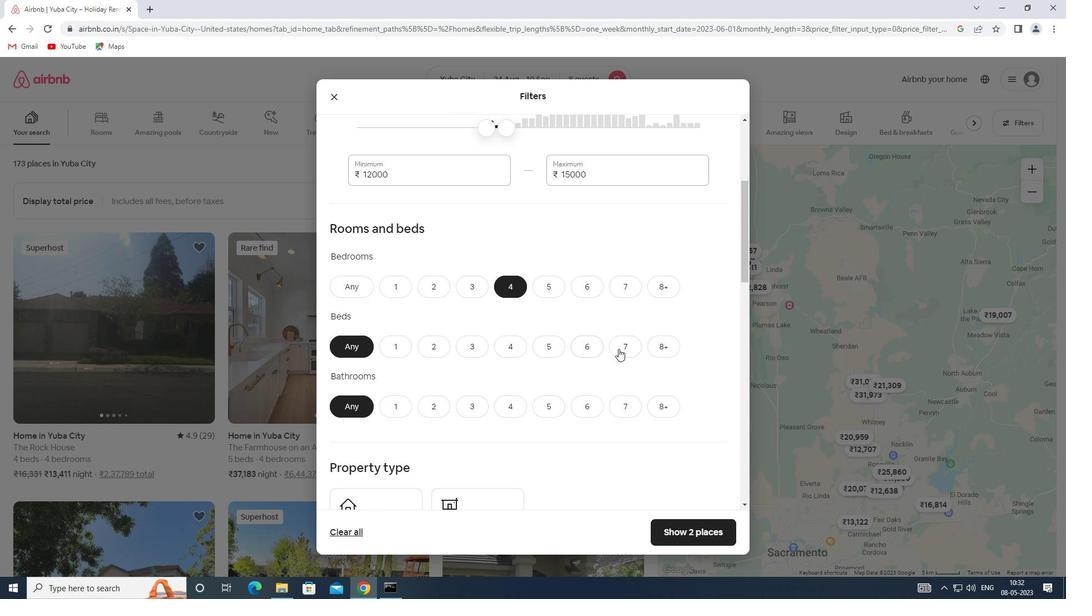 
Action: Mouse pressed left at (668, 348)
Screenshot: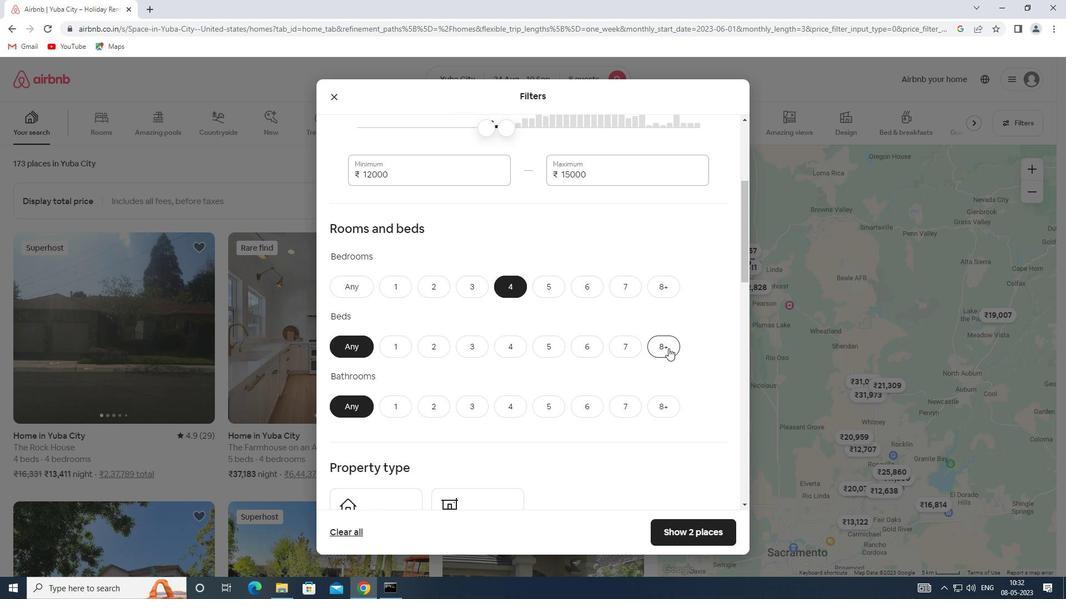 
Action: Mouse moved to (510, 411)
Screenshot: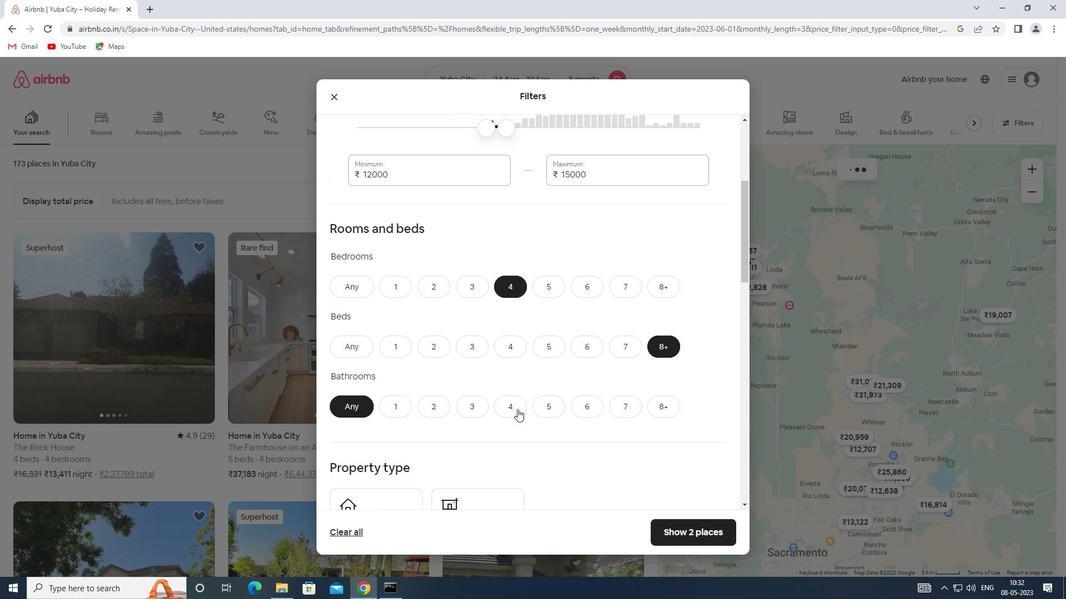 
Action: Mouse pressed left at (510, 411)
Screenshot: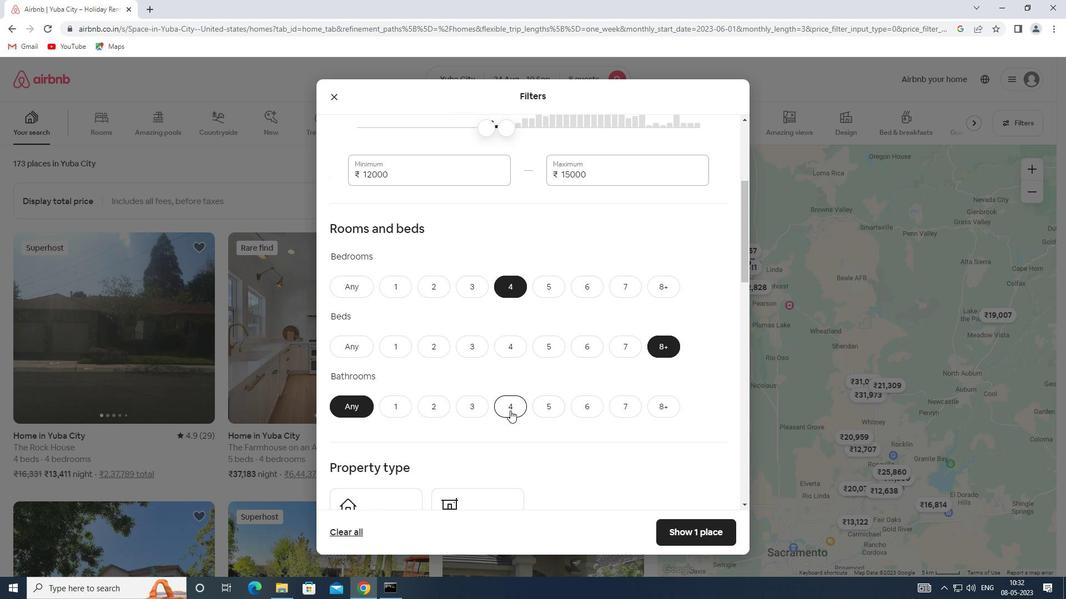 
Action: Mouse moved to (491, 405)
Screenshot: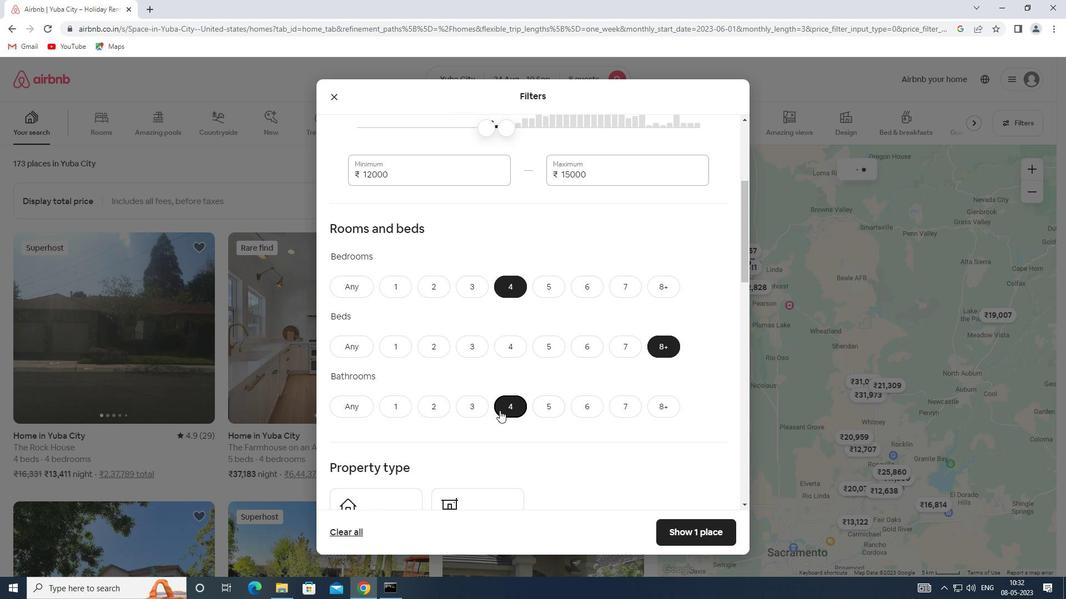 
Action: Mouse scrolled (491, 404) with delta (0, 0)
Screenshot: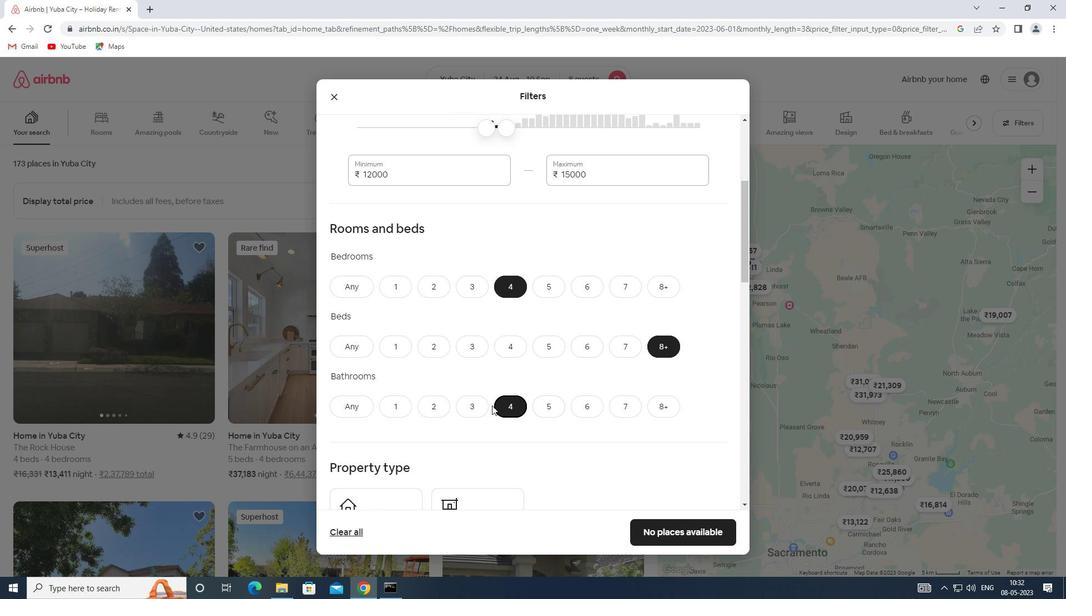 
Action: Mouse scrolled (491, 404) with delta (0, 0)
Screenshot: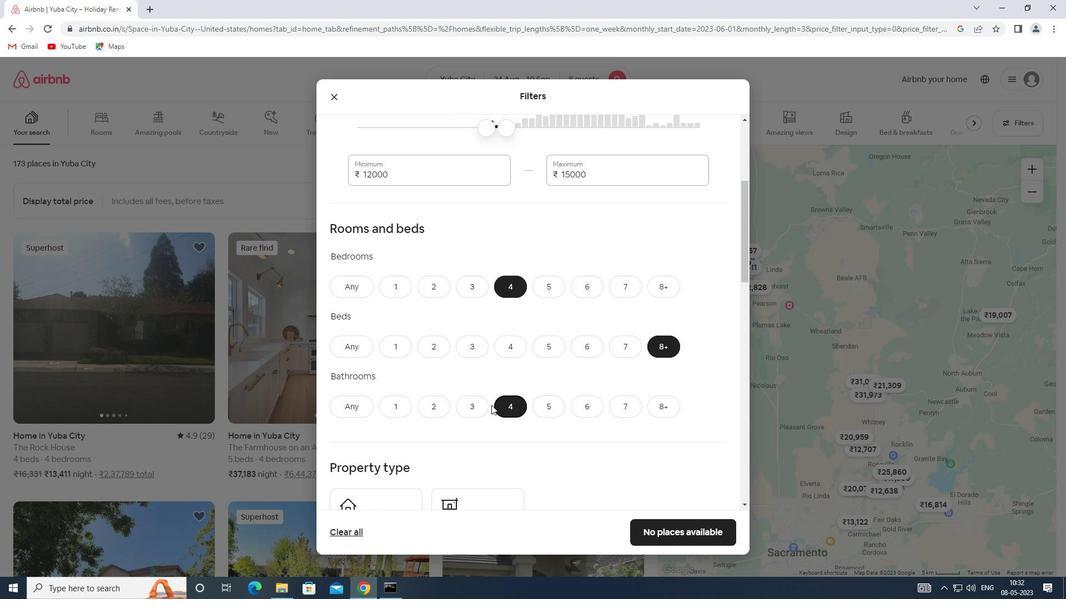 
Action: Mouse scrolled (491, 404) with delta (0, 0)
Screenshot: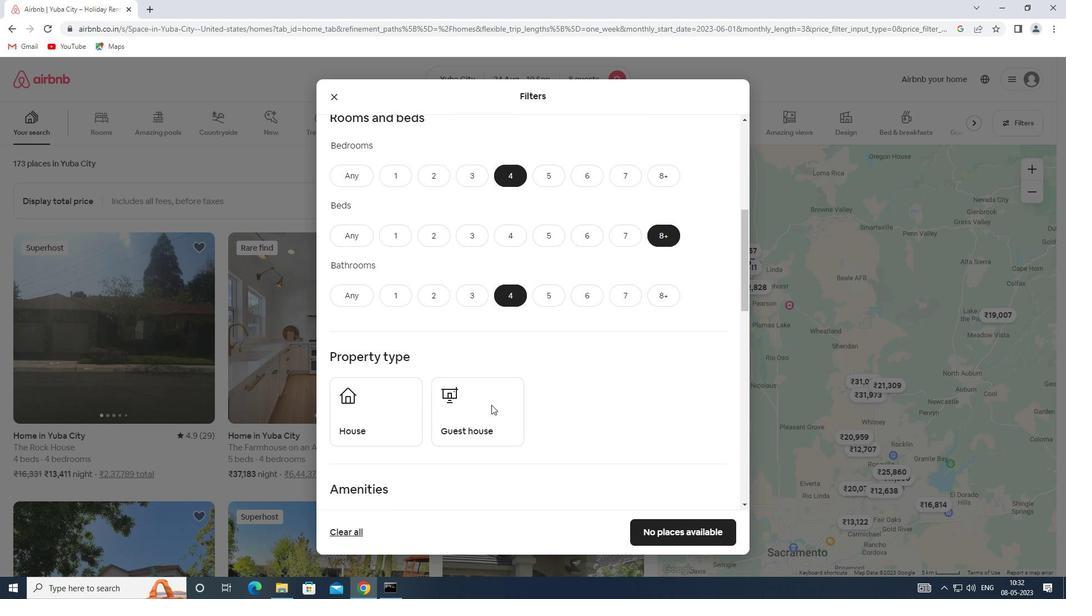 
Action: Mouse moved to (403, 366)
Screenshot: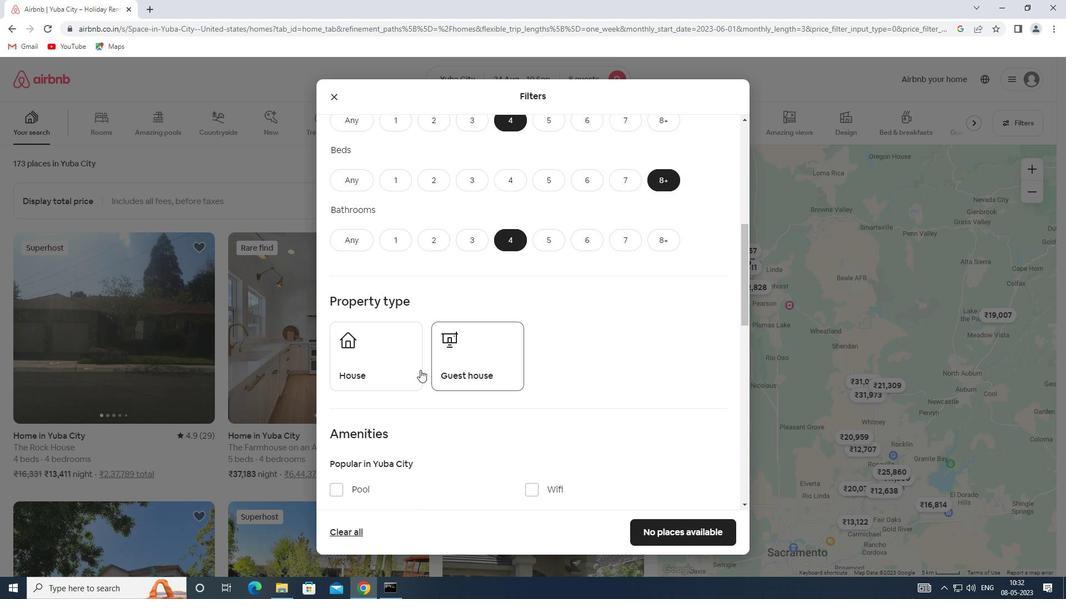 
Action: Mouse pressed left at (403, 366)
Screenshot: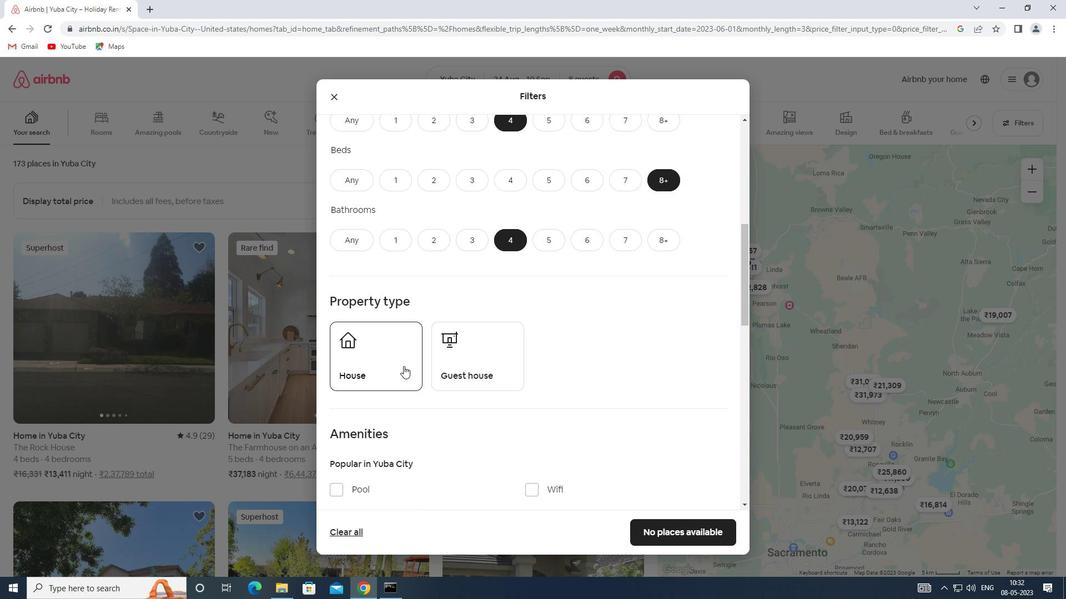 
Action: Mouse moved to (473, 362)
Screenshot: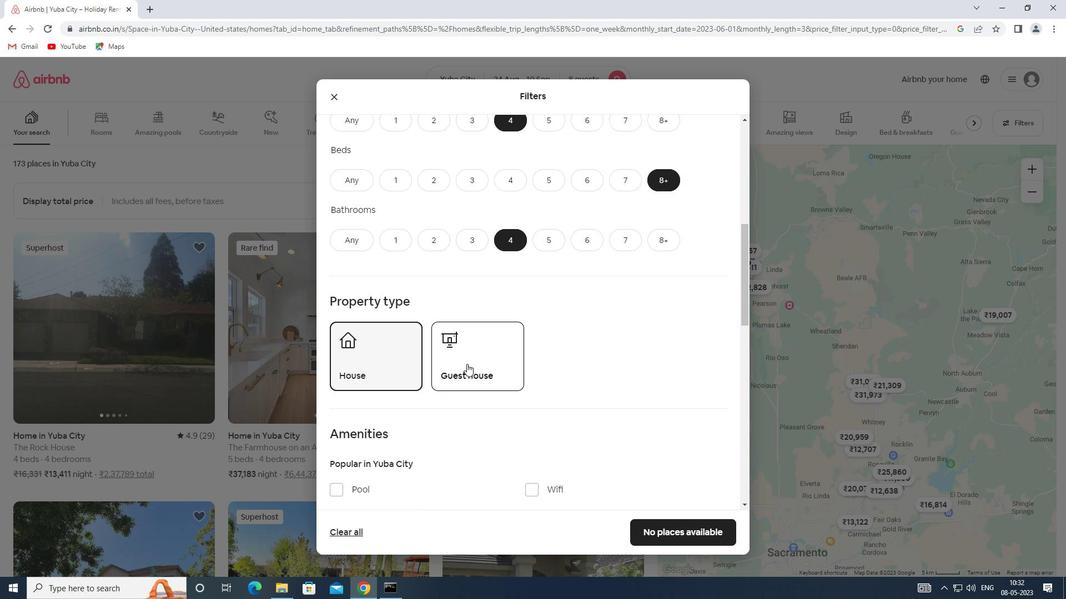 
Action: Mouse pressed left at (473, 362)
Screenshot: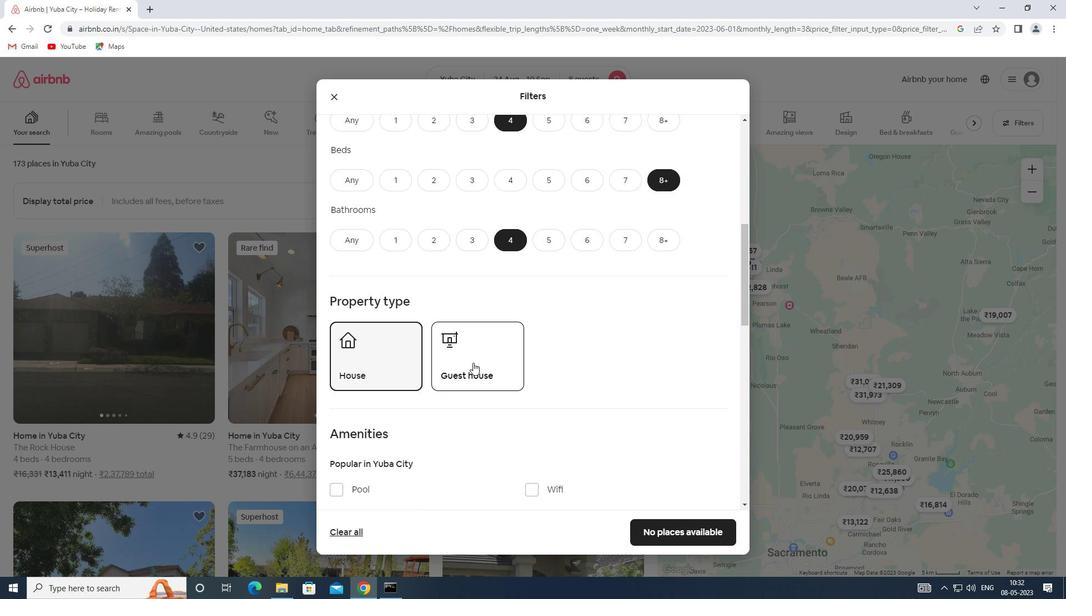 
Action: Mouse moved to (468, 365)
Screenshot: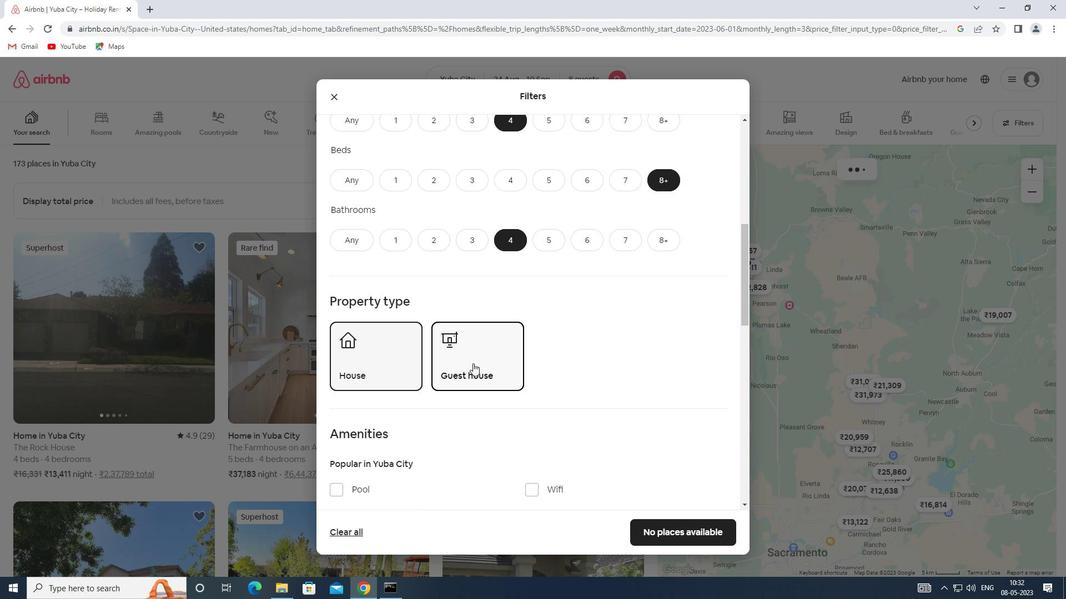 
Action: Mouse scrolled (468, 364) with delta (0, 0)
Screenshot: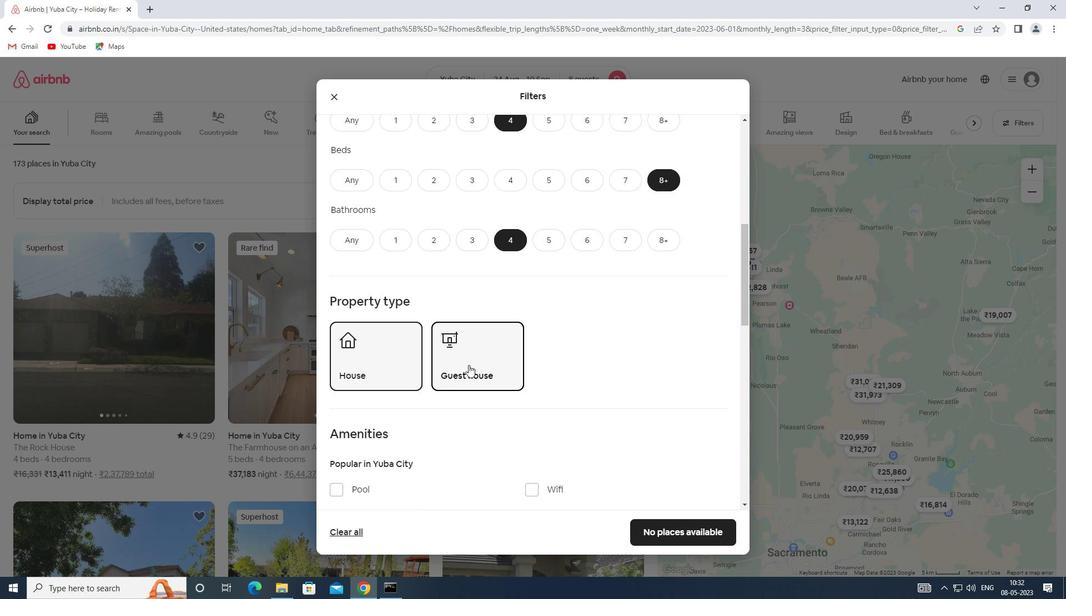 
Action: Mouse scrolled (468, 364) with delta (0, 0)
Screenshot: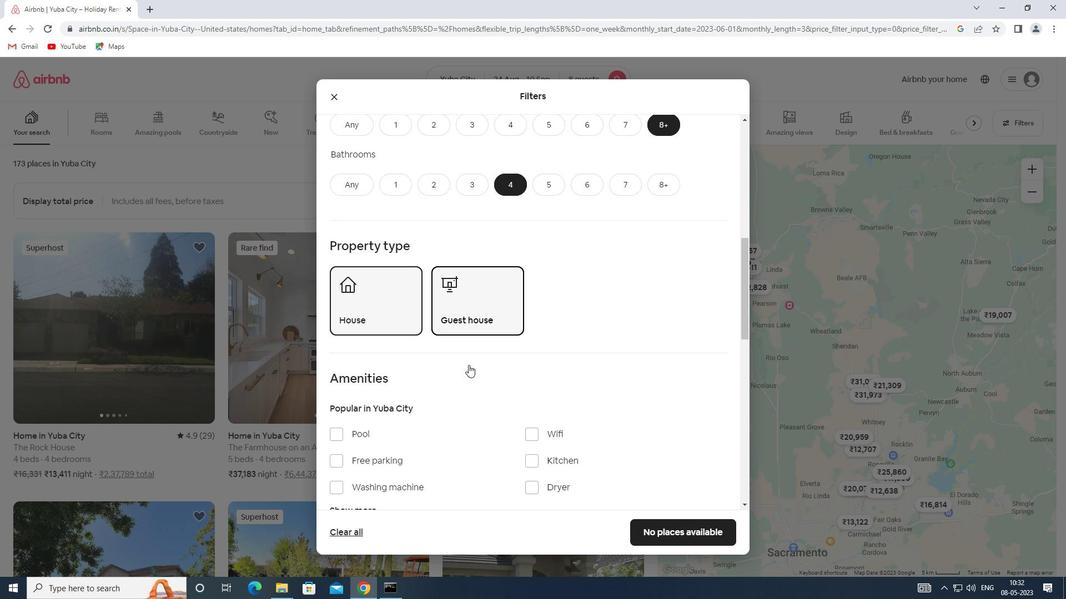 
Action: Mouse scrolled (468, 364) with delta (0, 0)
Screenshot: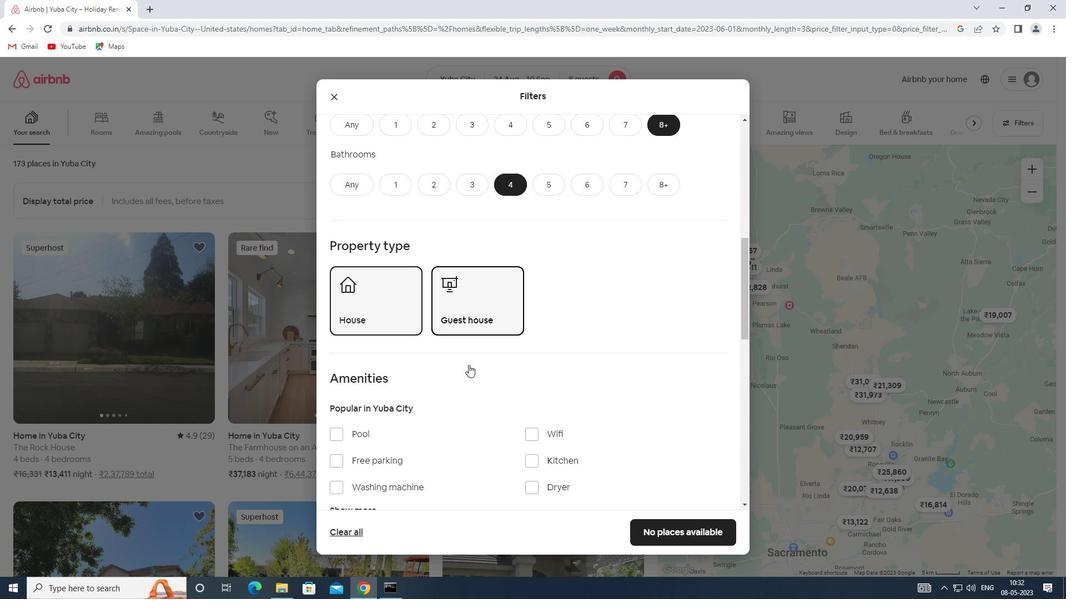 
Action: Mouse moved to (525, 322)
Screenshot: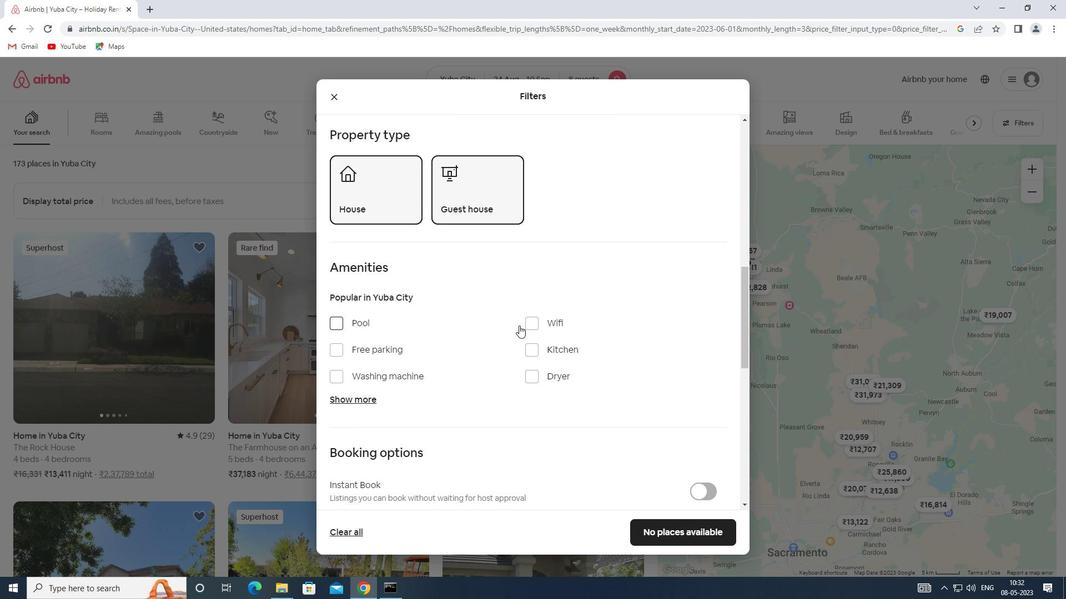 
Action: Mouse pressed left at (525, 322)
Screenshot: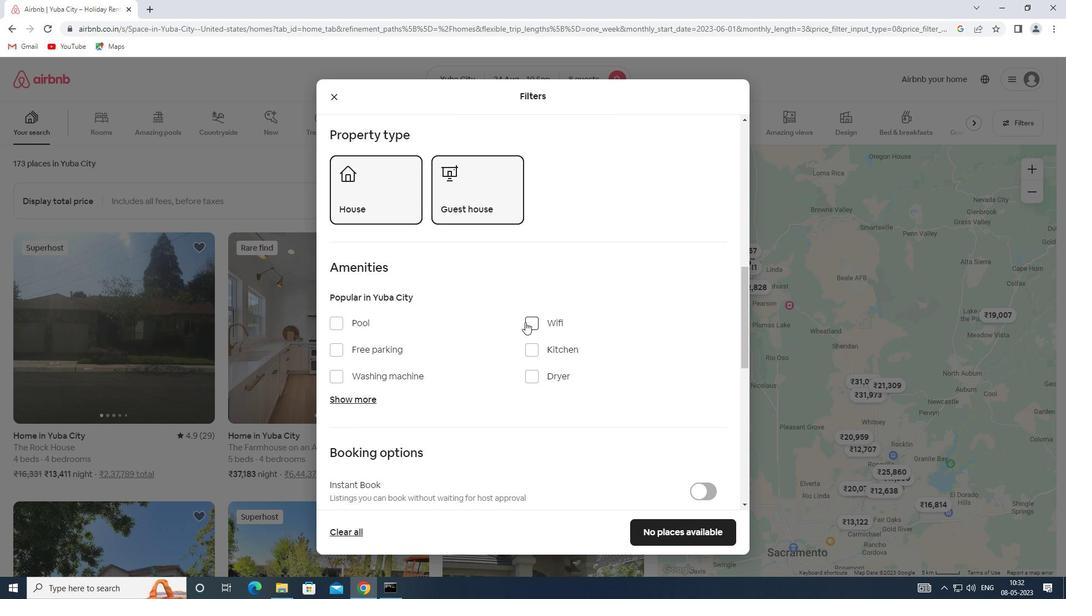 
Action: Mouse moved to (362, 399)
Screenshot: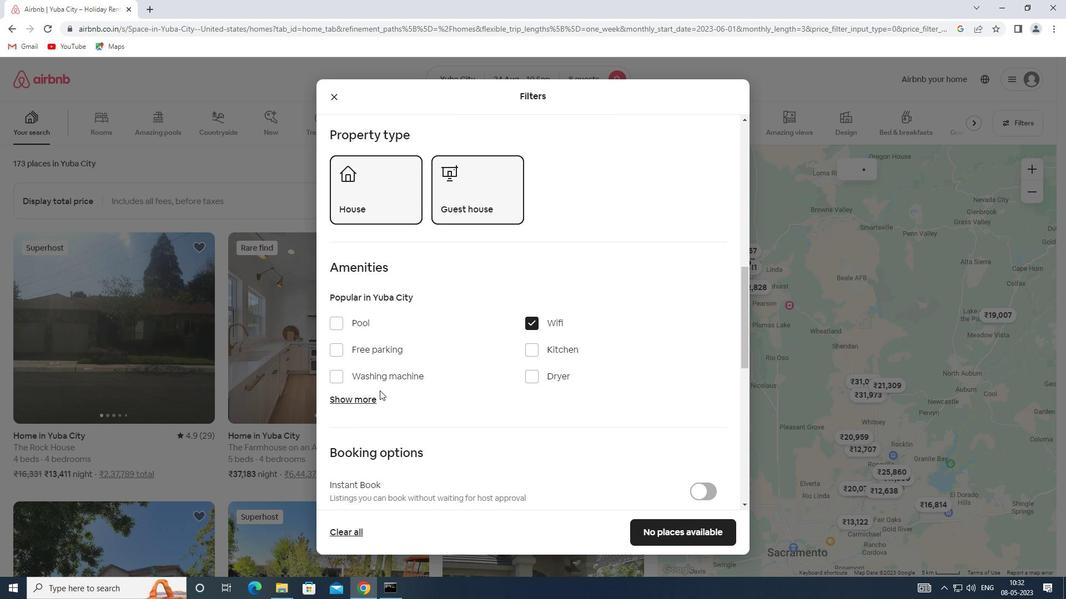 
Action: Mouse pressed left at (362, 399)
Screenshot: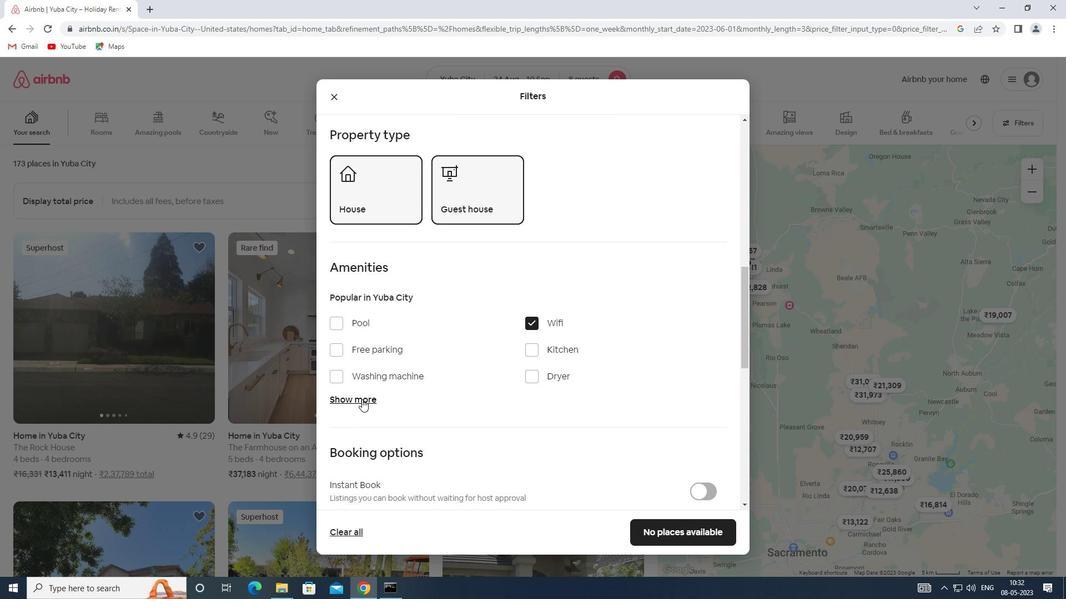 
Action: Mouse moved to (363, 399)
Screenshot: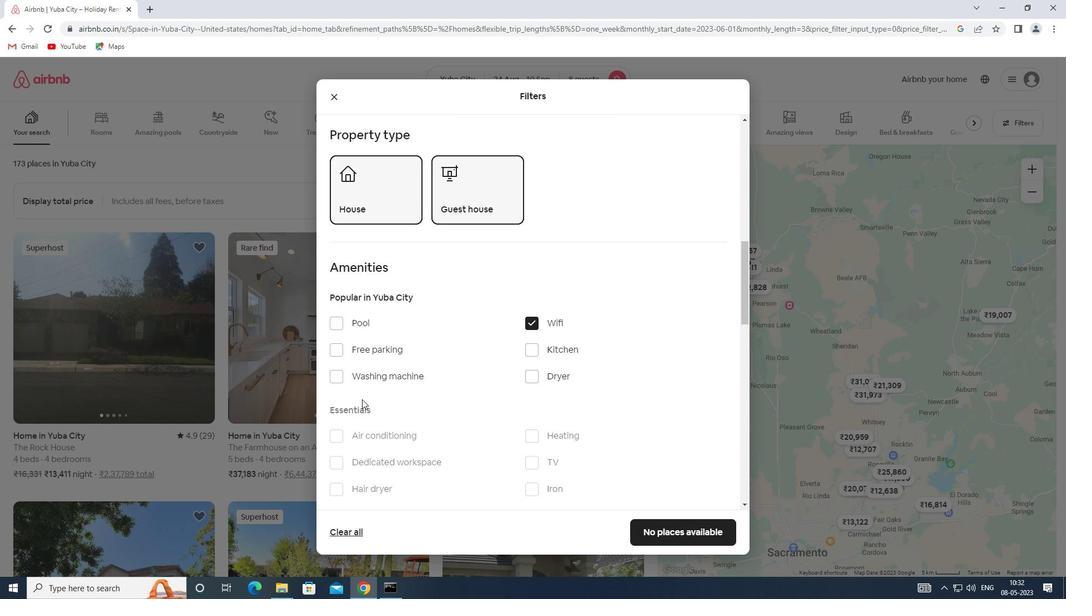 
Action: Mouse scrolled (363, 399) with delta (0, 0)
Screenshot: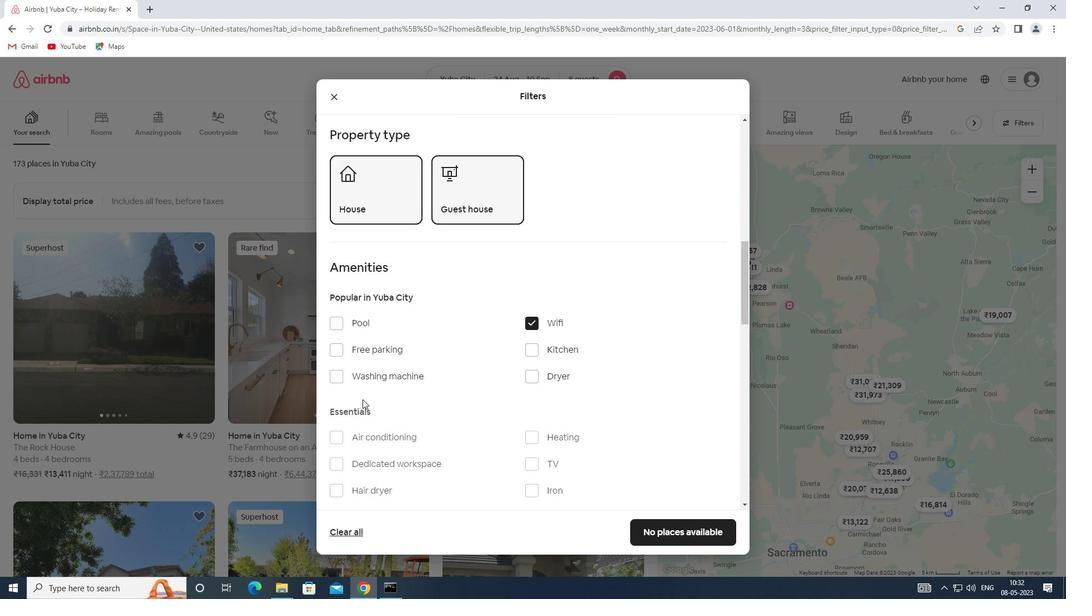 
Action: Mouse scrolled (363, 399) with delta (0, 0)
Screenshot: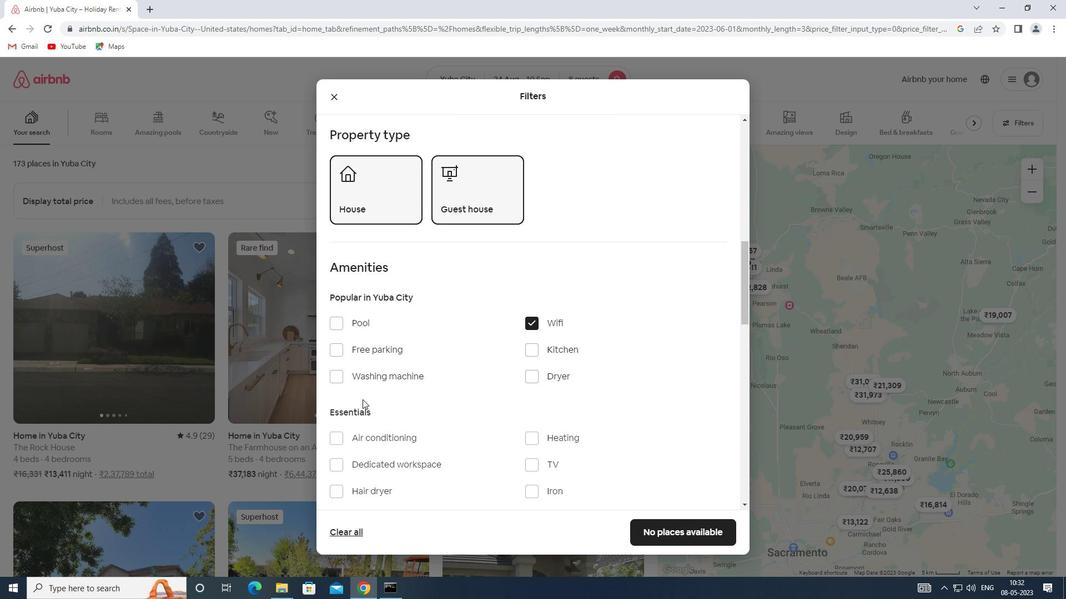 
Action: Mouse scrolled (363, 399) with delta (0, 0)
Screenshot: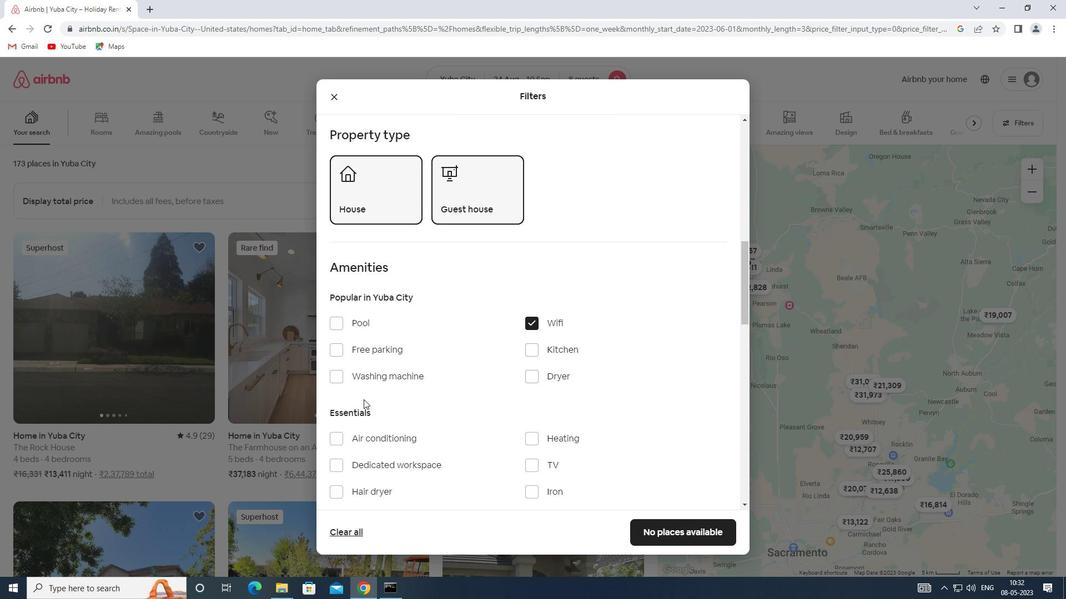 
Action: Mouse moved to (528, 301)
Screenshot: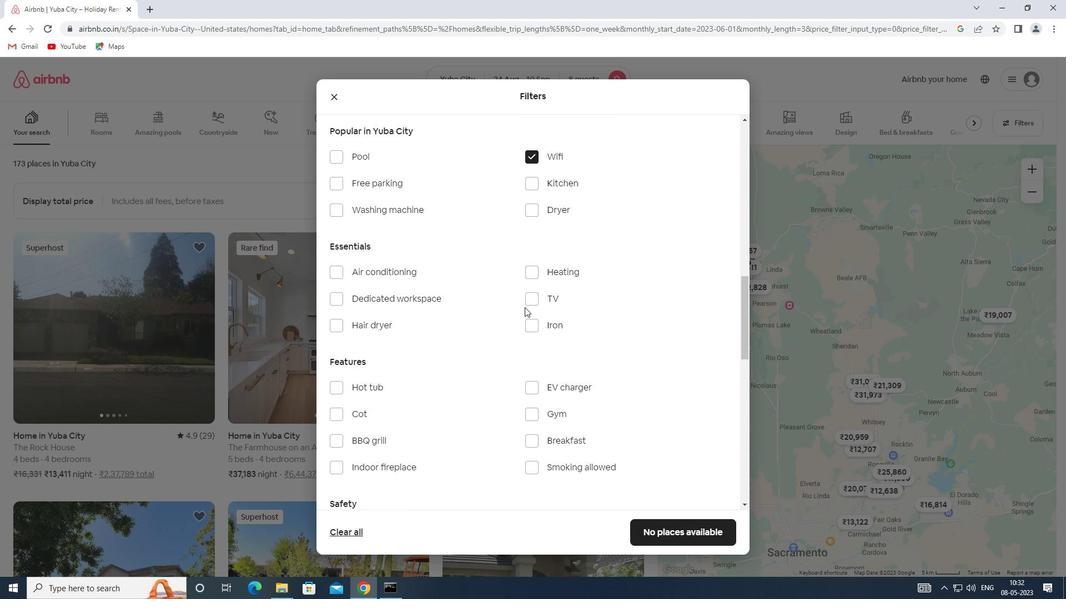 
Action: Mouse pressed left at (528, 301)
Screenshot: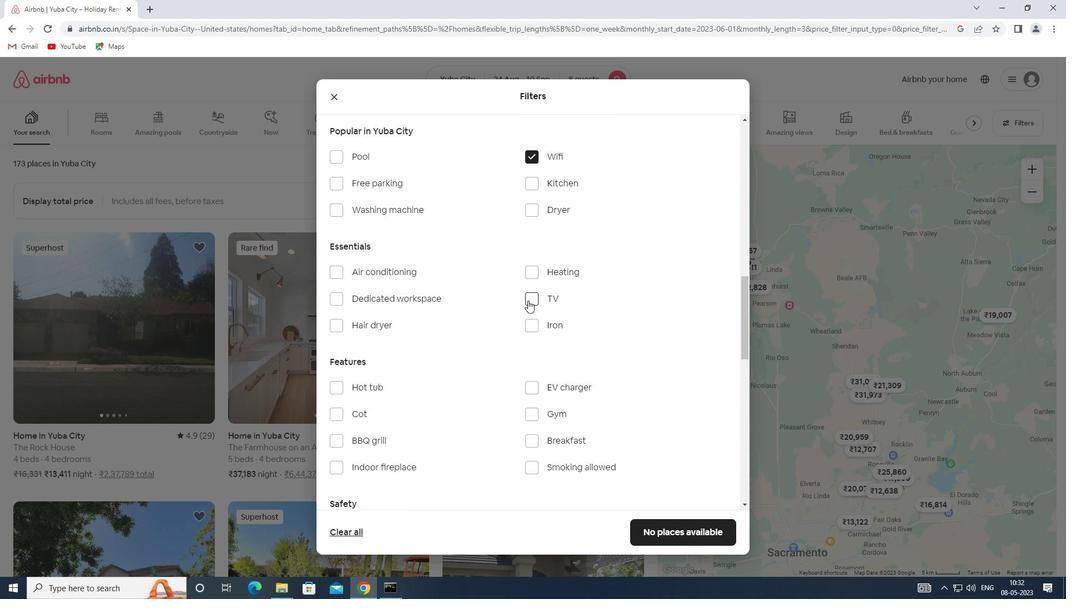 
Action: Mouse moved to (339, 181)
Screenshot: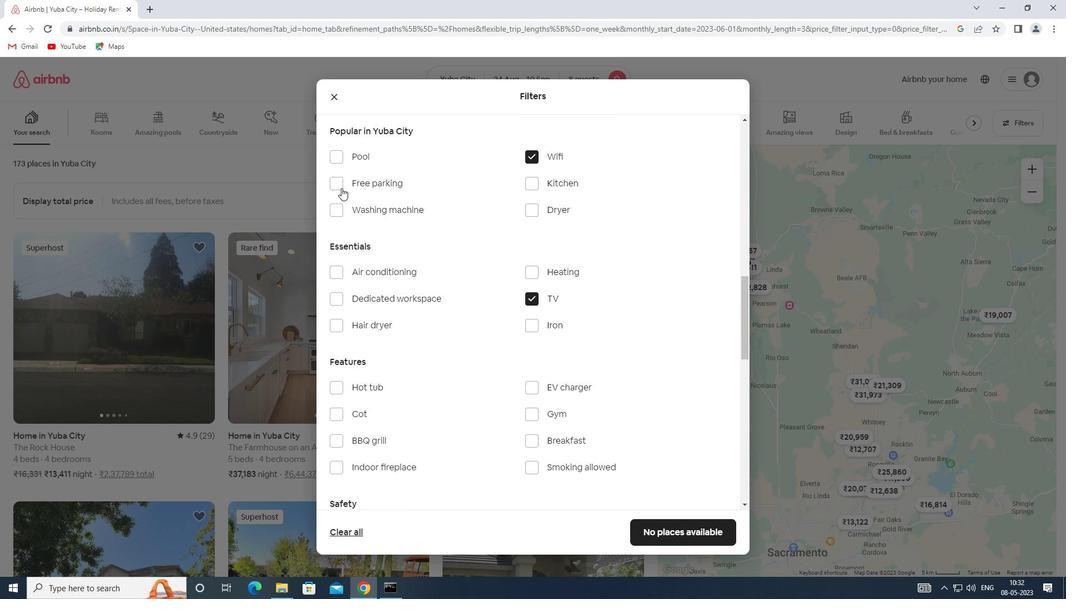
Action: Mouse pressed left at (339, 181)
Screenshot: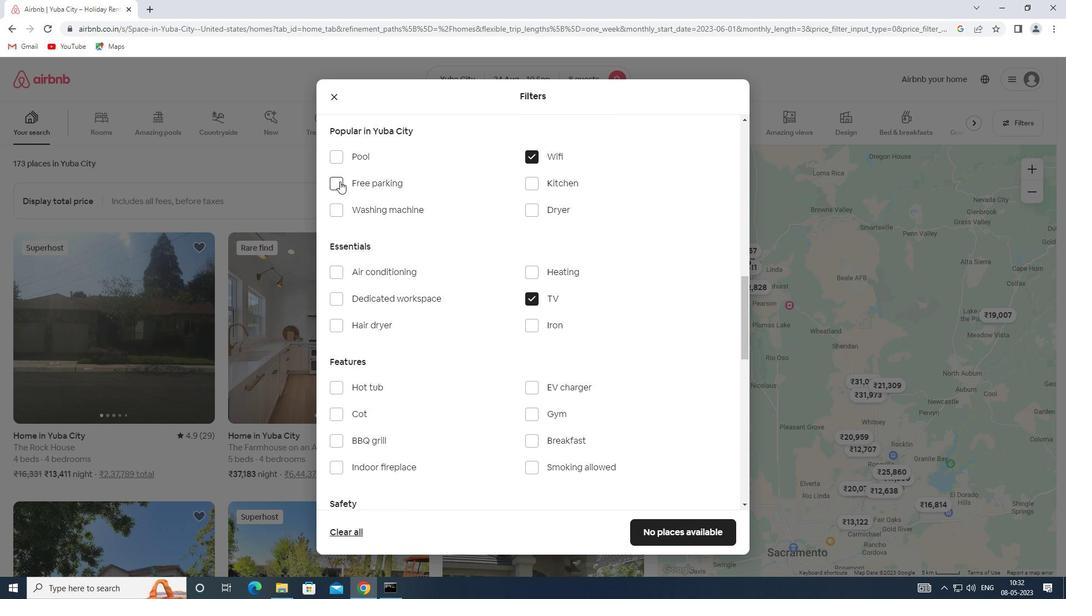 
Action: Mouse moved to (527, 413)
Screenshot: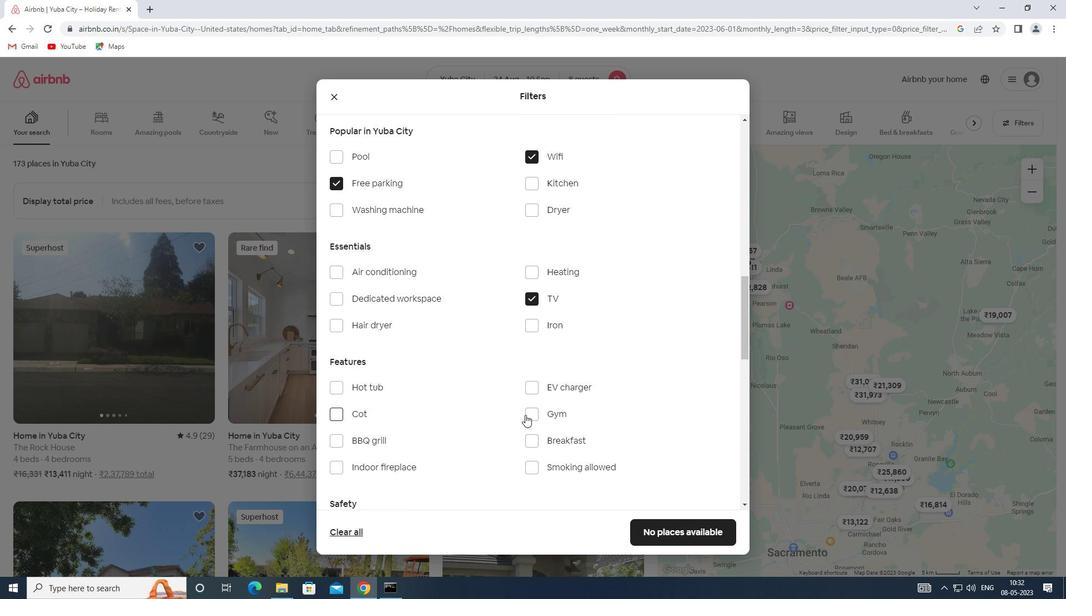 
Action: Mouse pressed left at (527, 413)
Screenshot: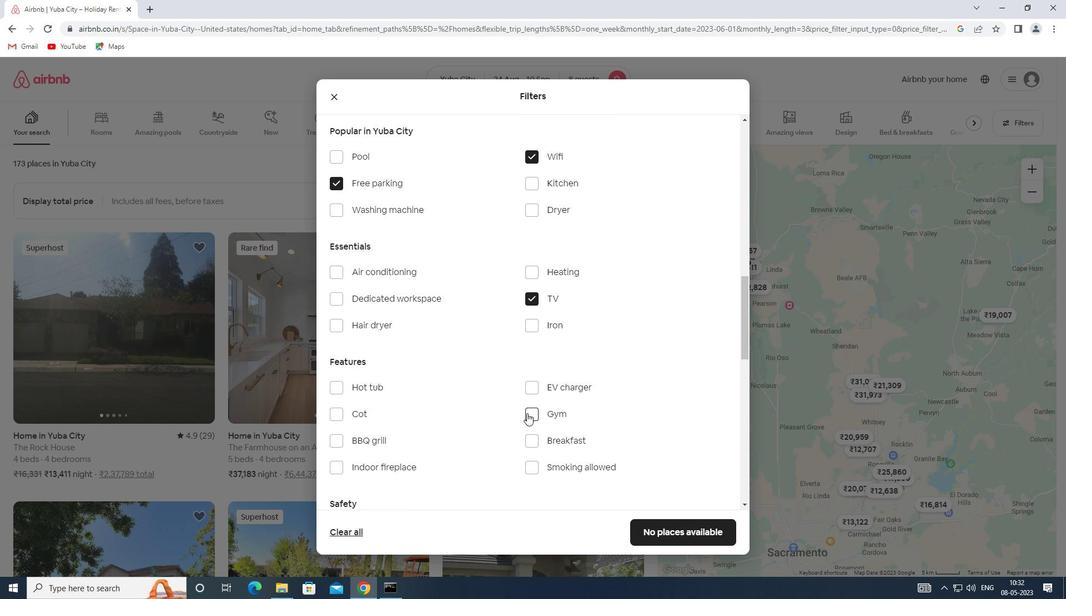 
Action: Mouse moved to (530, 439)
Screenshot: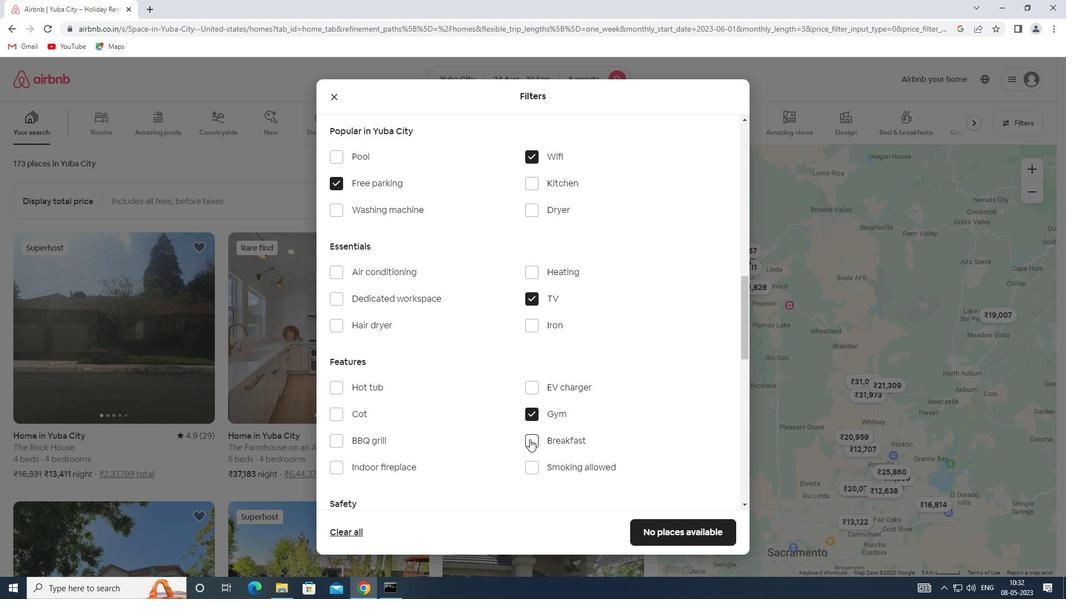 
Action: Mouse pressed left at (530, 439)
Screenshot: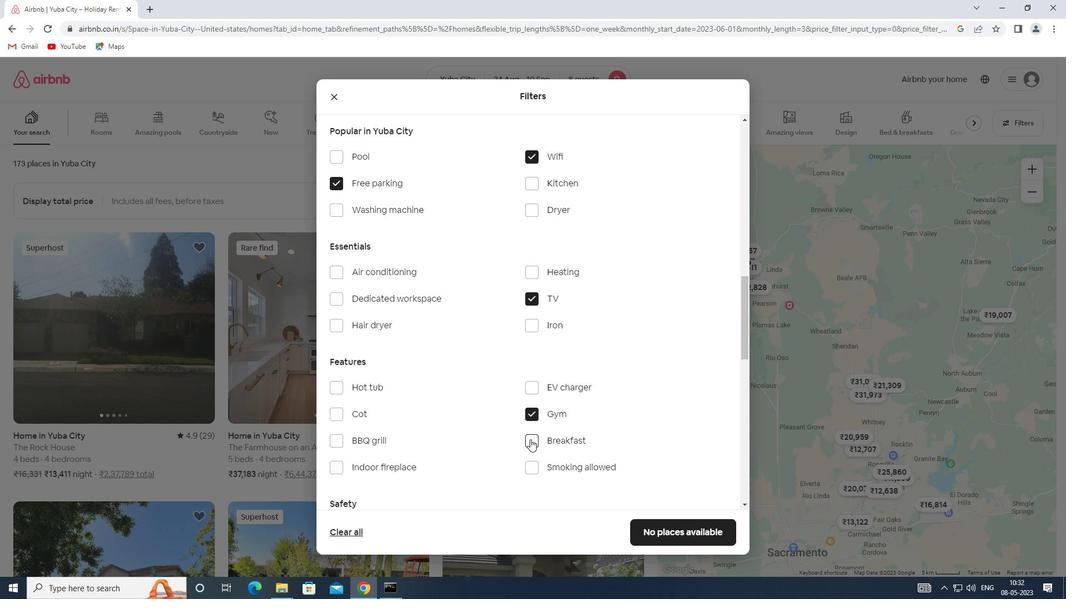 
Action: Mouse moved to (512, 447)
Screenshot: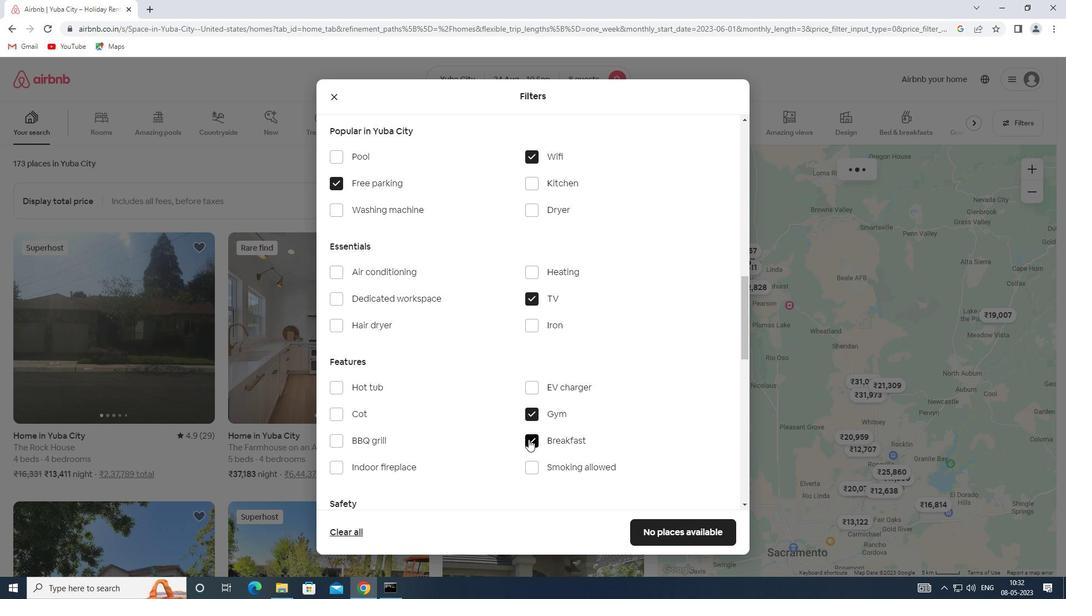 
Action: Mouse scrolled (512, 447) with delta (0, 0)
Screenshot: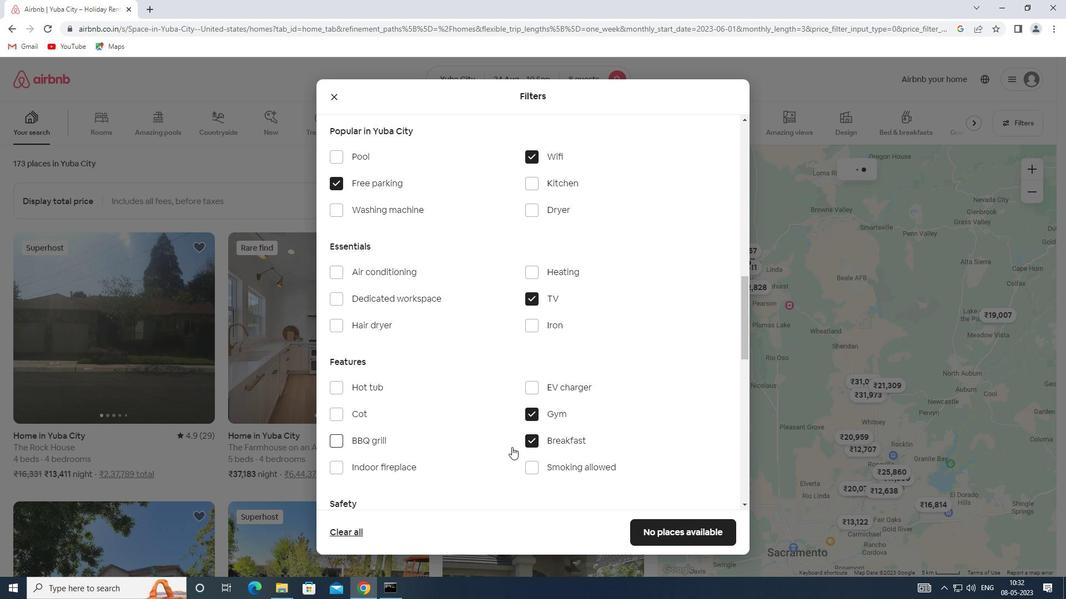 
Action: Mouse scrolled (512, 447) with delta (0, 0)
Screenshot: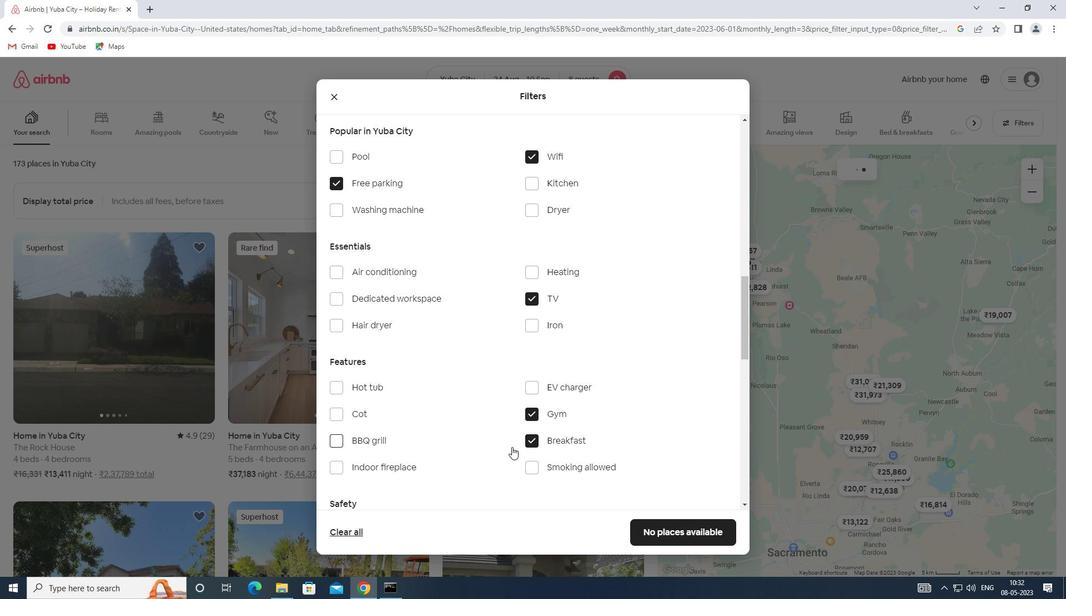 
Action: Mouse scrolled (512, 447) with delta (0, 0)
Screenshot: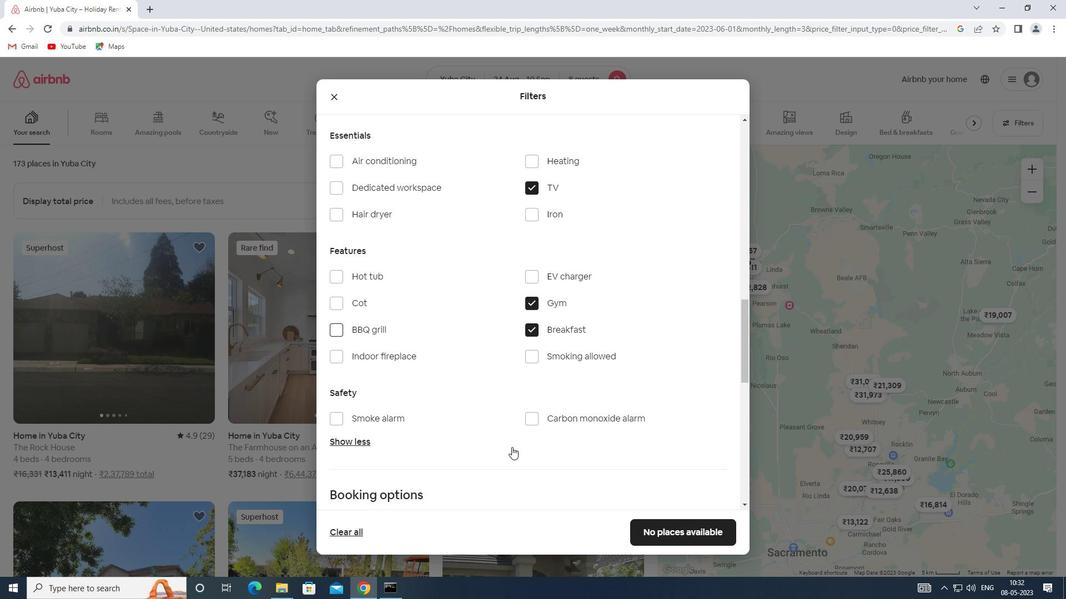 
Action: Mouse scrolled (512, 447) with delta (0, 0)
Screenshot: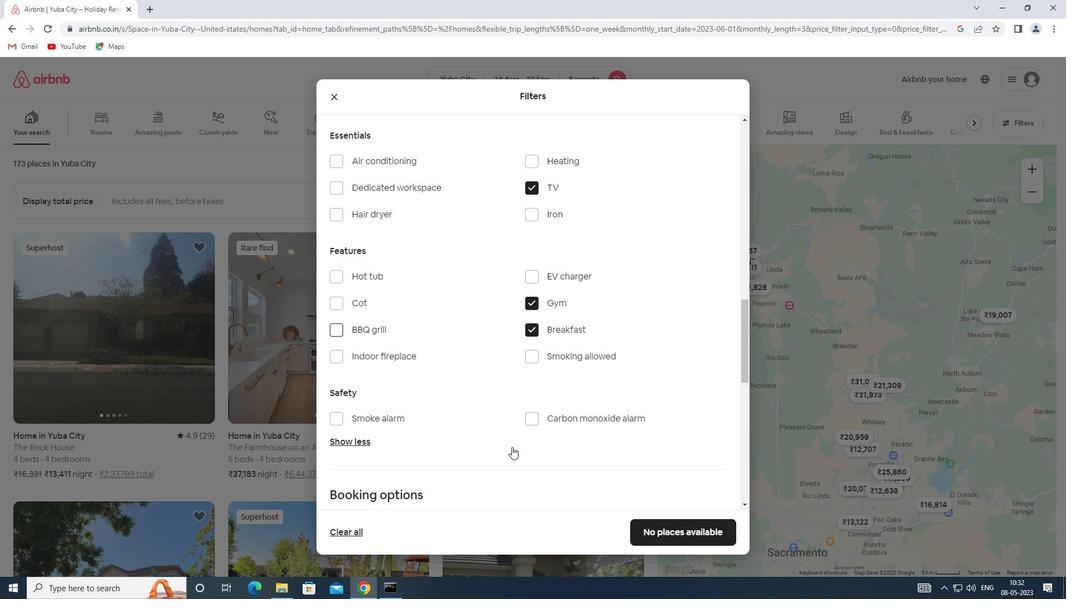 
Action: Mouse scrolled (512, 447) with delta (0, 0)
Screenshot: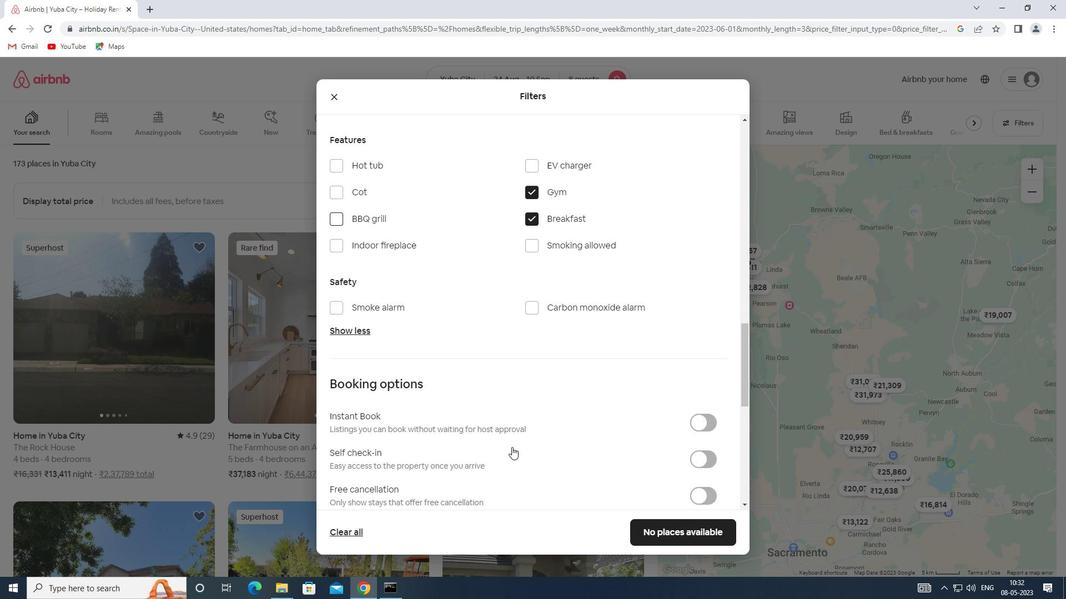 
Action: Mouse moved to (709, 405)
Screenshot: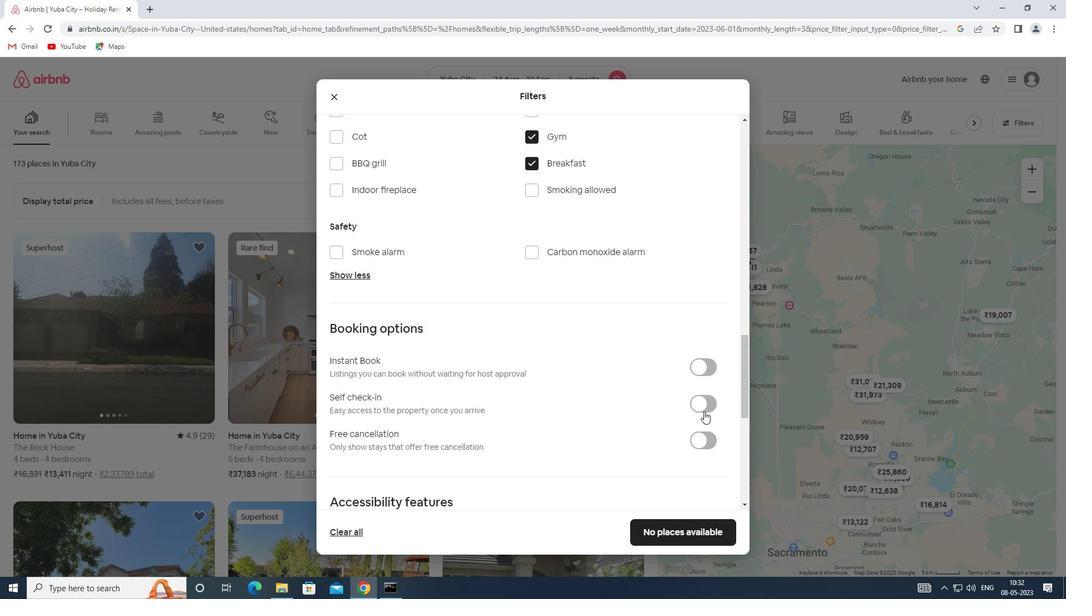 
Action: Mouse pressed left at (709, 405)
Screenshot: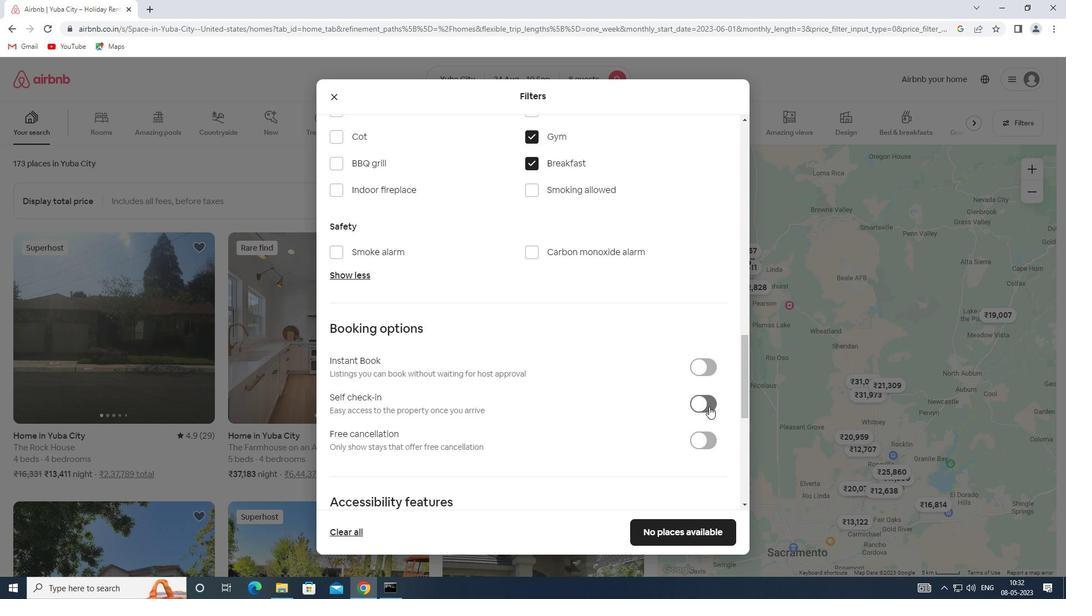 
Action: Mouse moved to (439, 442)
Screenshot: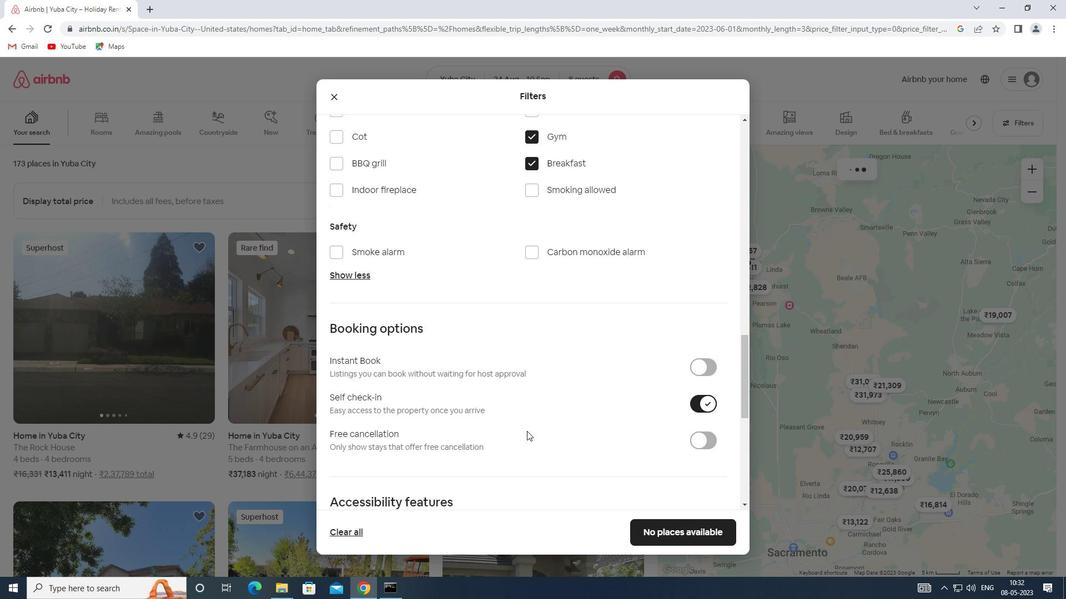 
Action: Mouse scrolled (439, 441) with delta (0, 0)
Screenshot: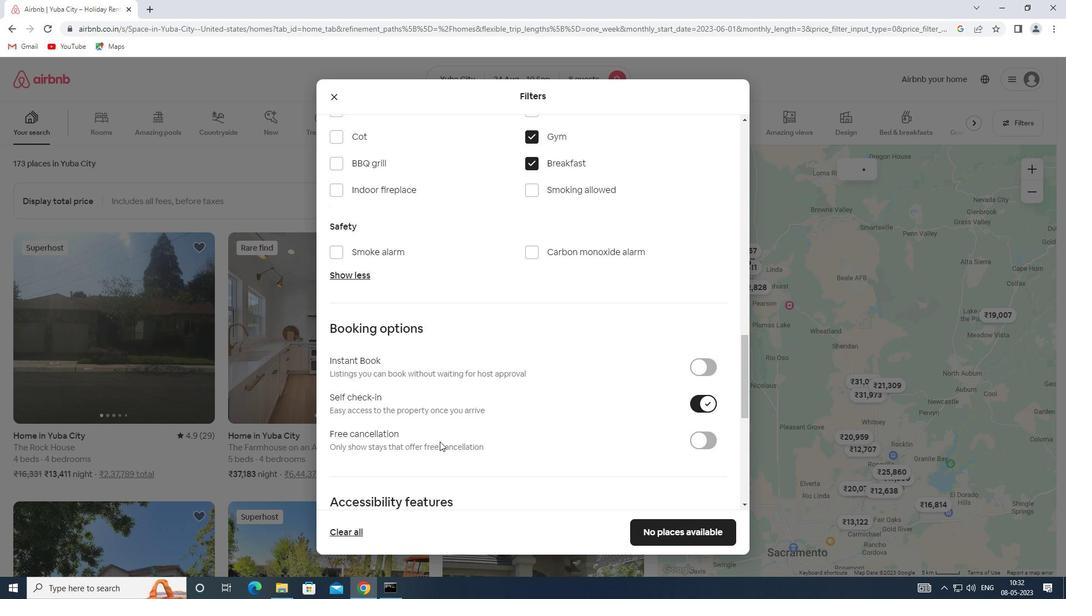 
Action: Mouse scrolled (439, 441) with delta (0, 0)
Screenshot: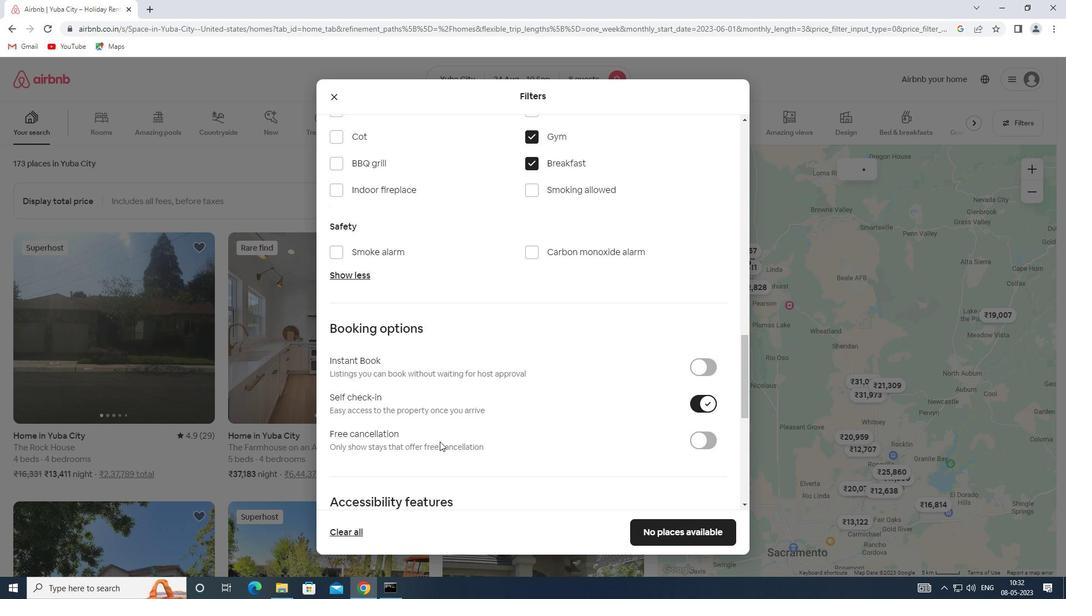 
Action: Mouse scrolled (439, 441) with delta (0, 0)
Screenshot: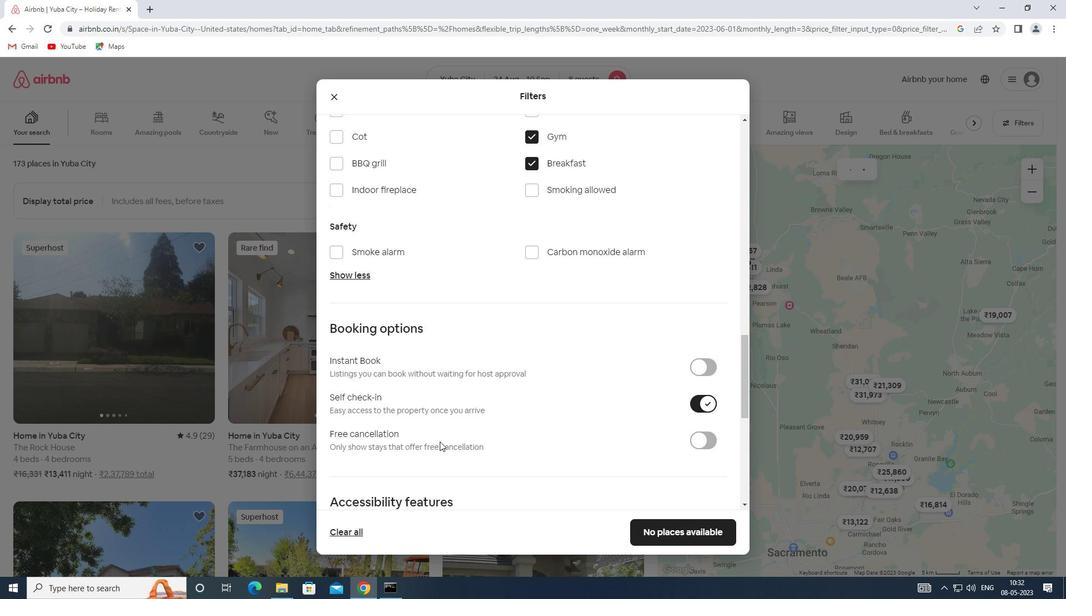 
Action: Mouse scrolled (439, 441) with delta (0, 0)
Screenshot: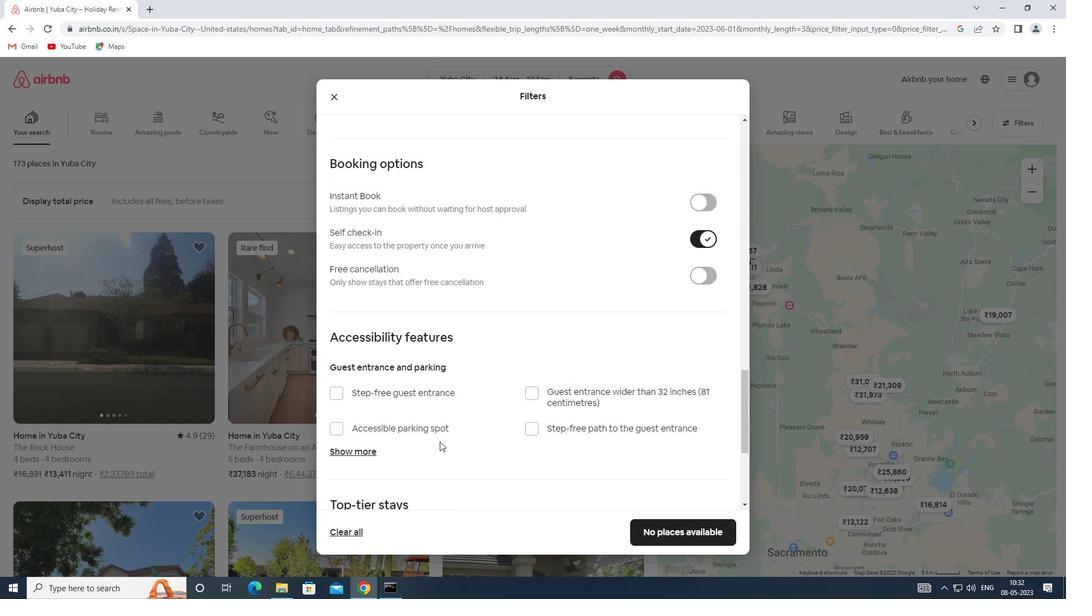 
Action: Mouse scrolled (439, 441) with delta (0, 0)
Screenshot: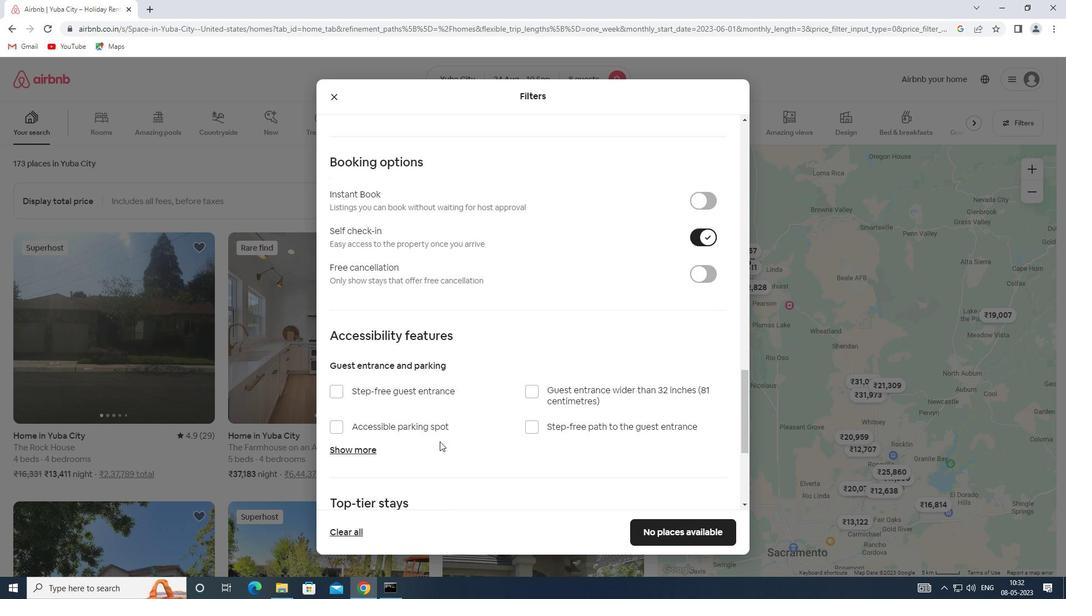 
Action: Mouse scrolled (439, 441) with delta (0, 0)
Screenshot: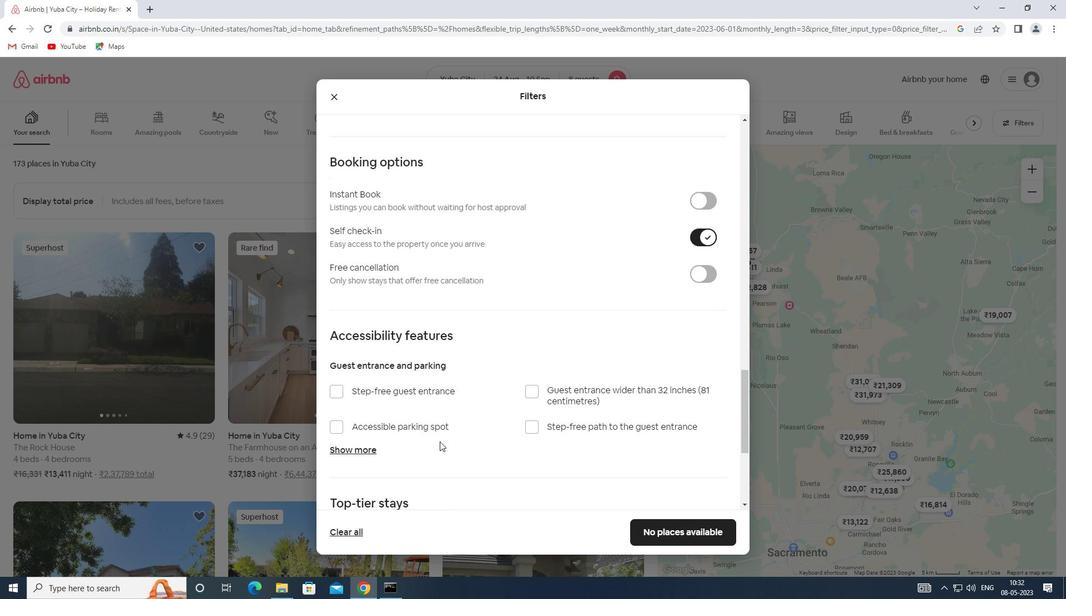 
Action: Mouse scrolled (439, 441) with delta (0, 0)
Screenshot: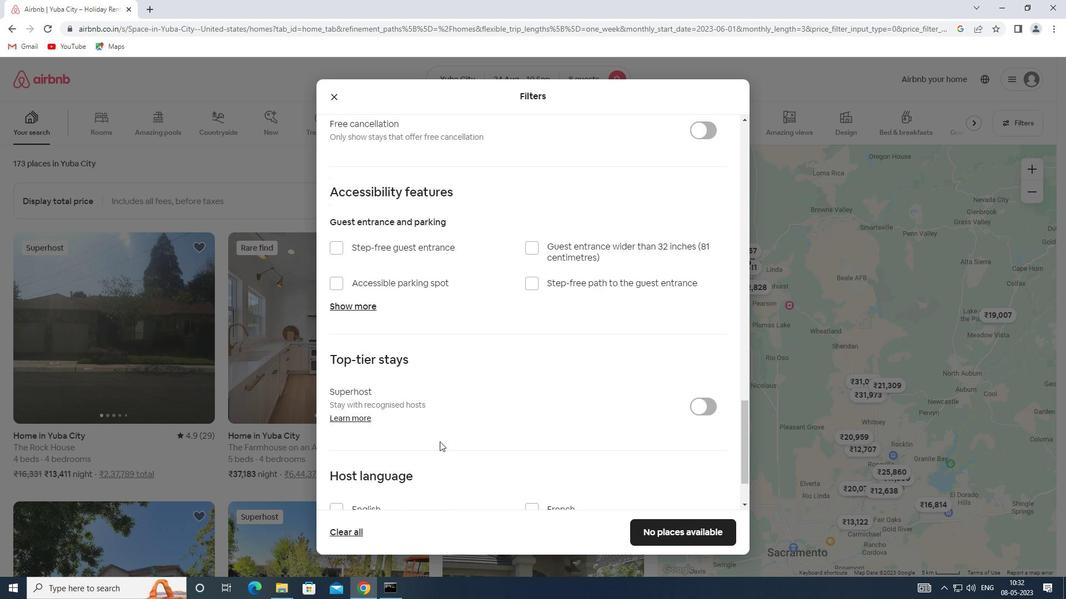 
Action: Mouse scrolled (439, 441) with delta (0, 0)
Screenshot: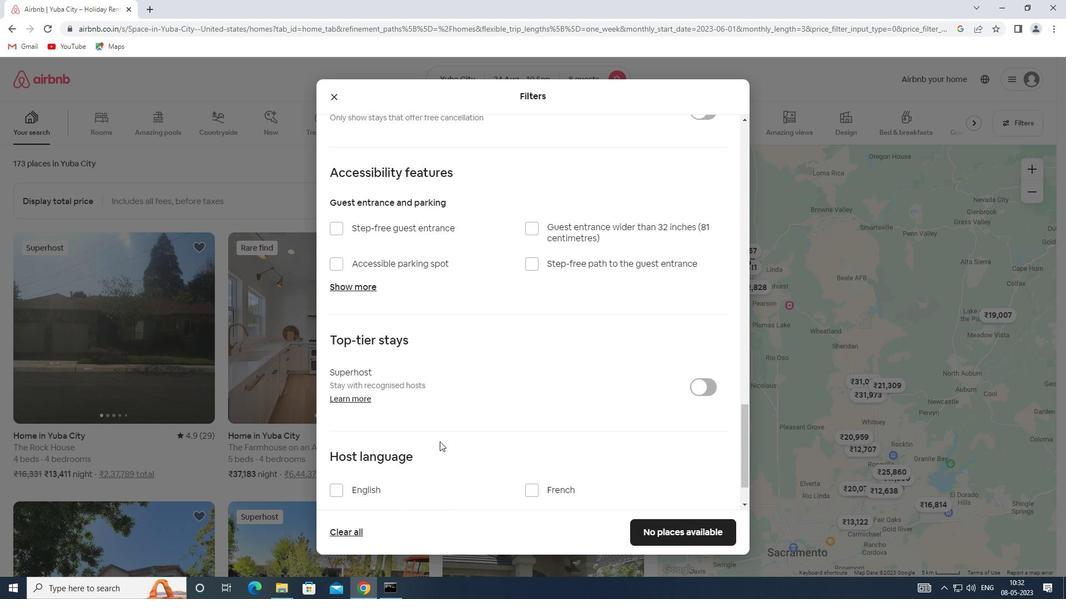 
Action: Mouse moved to (332, 433)
Screenshot: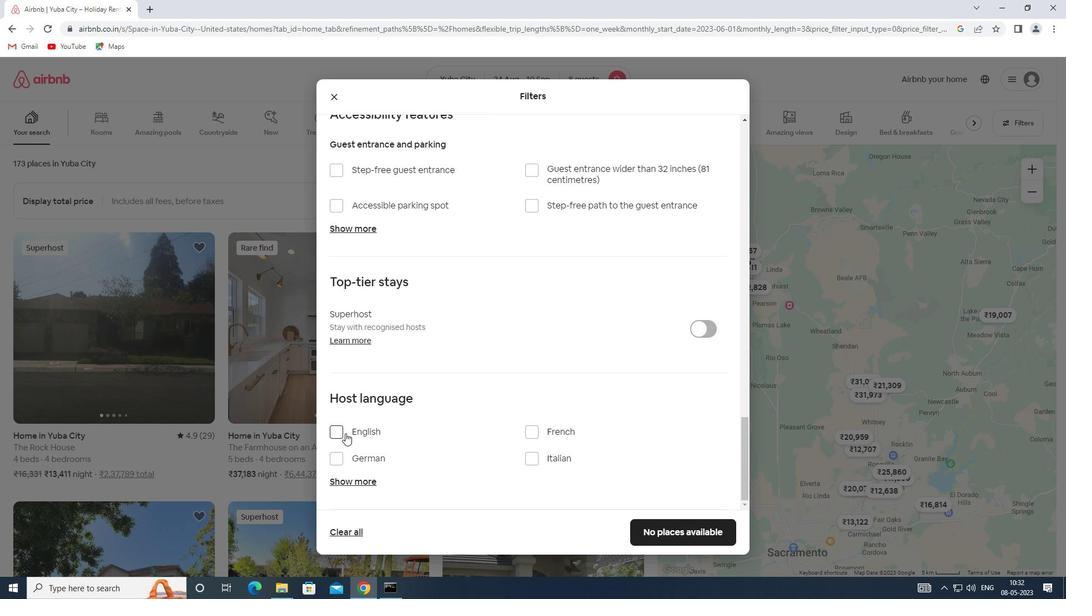 
Action: Mouse pressed left at (332, 433)
Screenshot: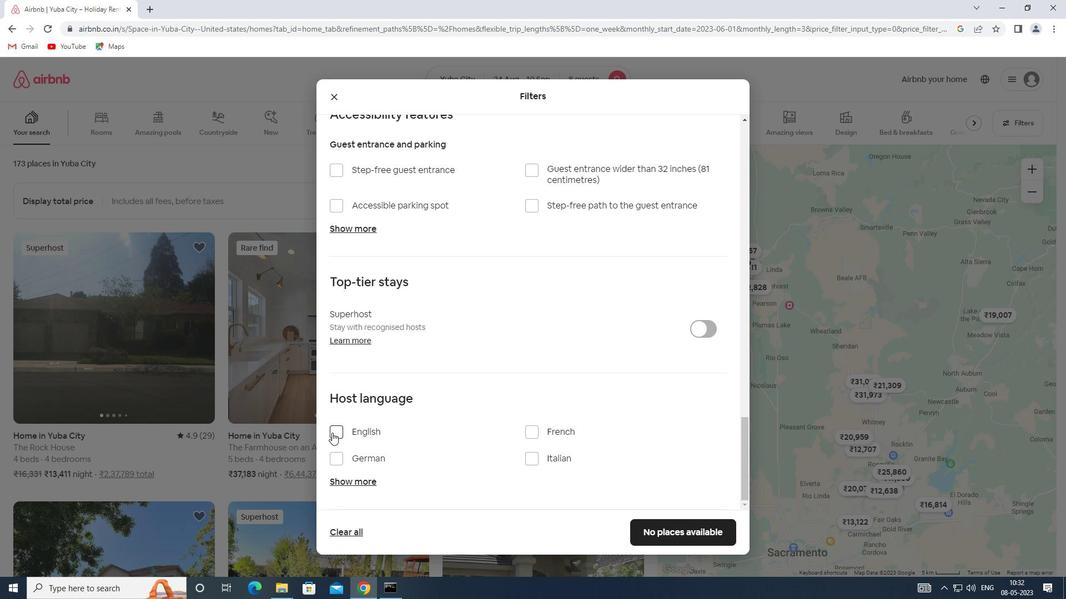 
Action: Mouse moved to (447, 456)
Screenshot: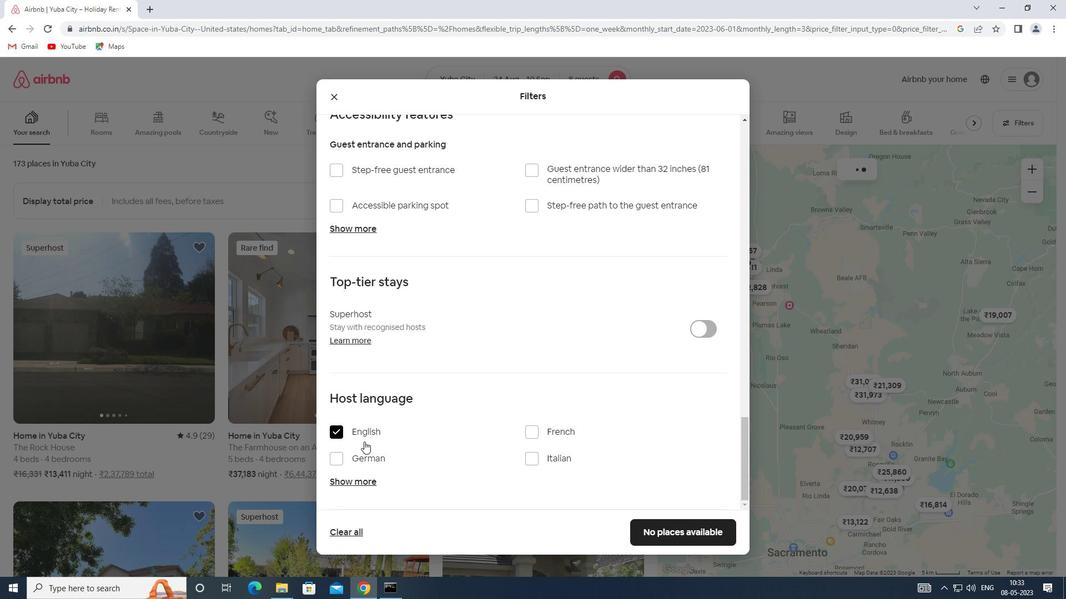 
Action: Mouse scrolled (447, 455) with delta (0, 0)
Screenshot: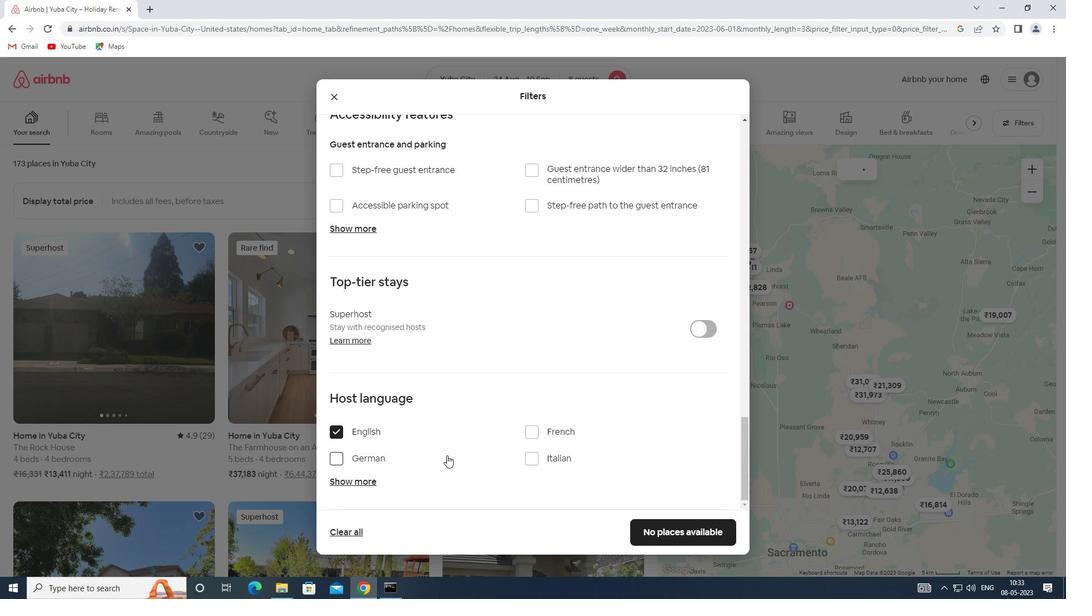 
Action: Mouse scrolled (447, 455) with delta (0, 0)
Screenshot: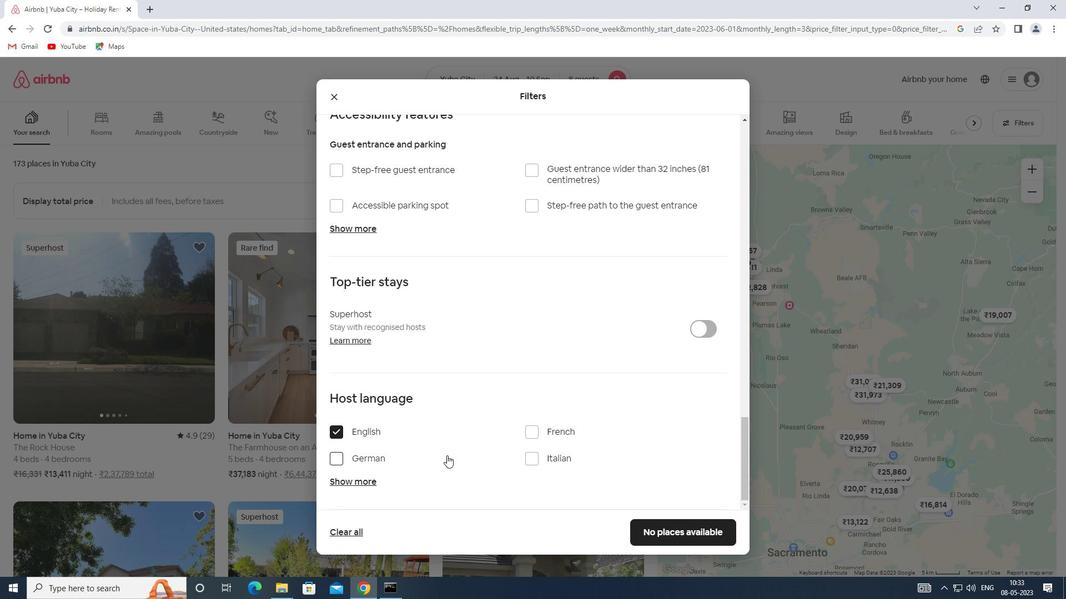 
Action: Mouse moved to (687, 534)
Screenshot: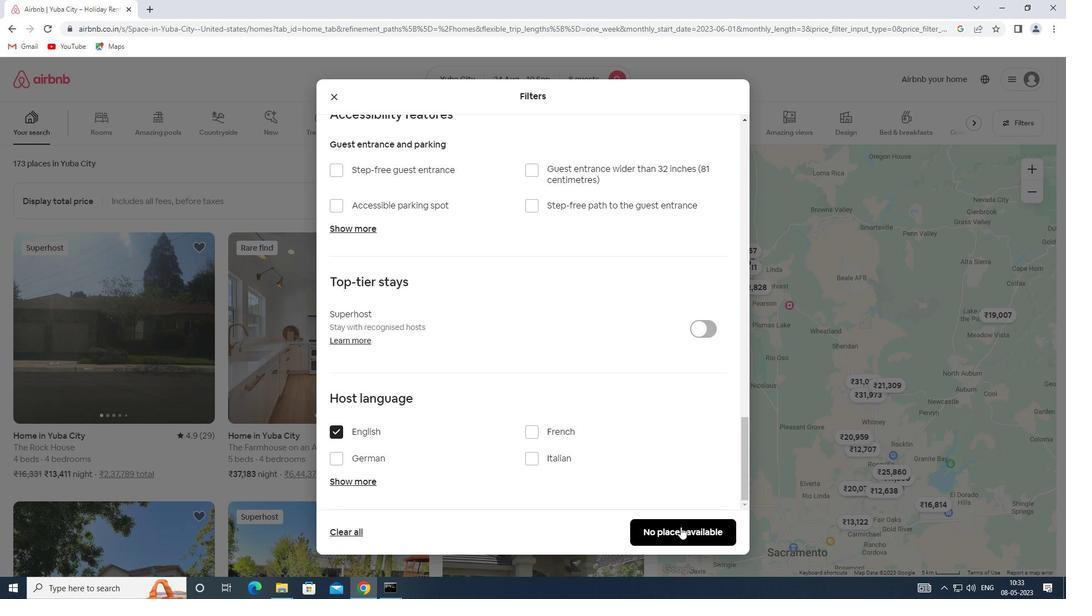 
Action: Mouse pressed left at (687, 534)
Screenshot: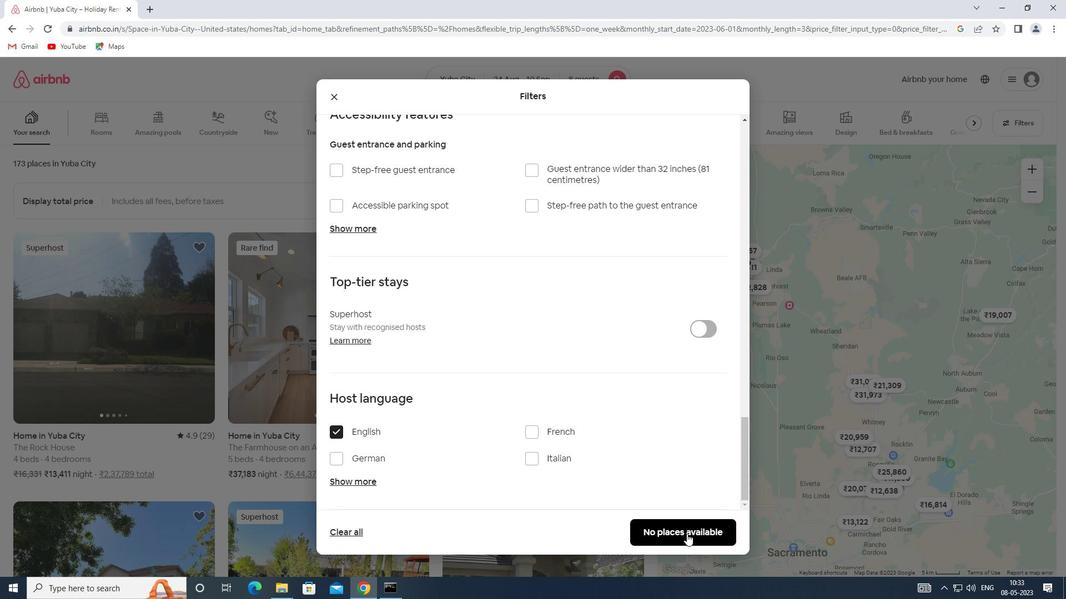 
